 Task: Find connections with filter location Lintong with filter topic #Economywith filter profile language German with filter current company Taxmann with filter school Guru Jambheshwar University with filter industry Technology, Information and Media with filter service category Computer Networking with filter keywords title Financial Planner
Action: Mouse moved to (282, 203)
Screenshot: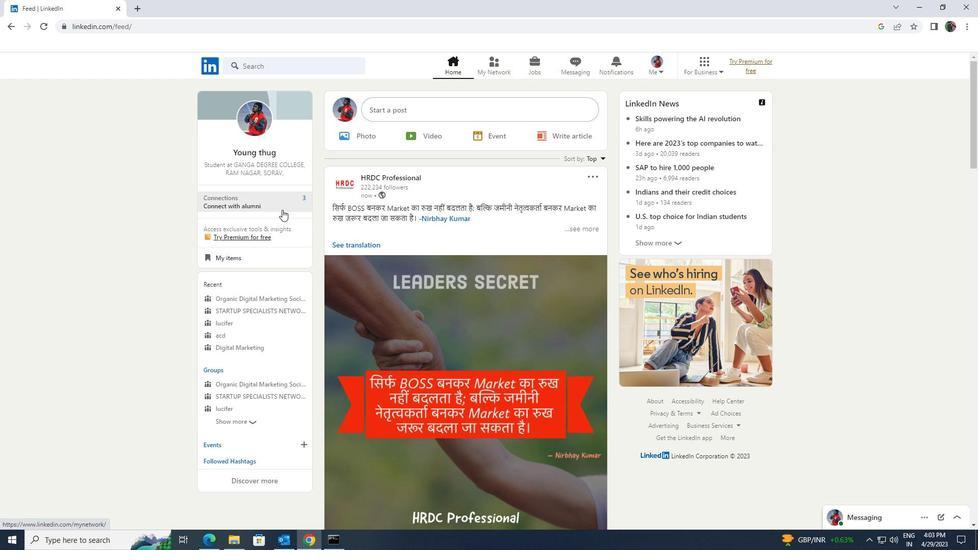 
Action: Mouse pressed left at (282, 203)
Screenshot: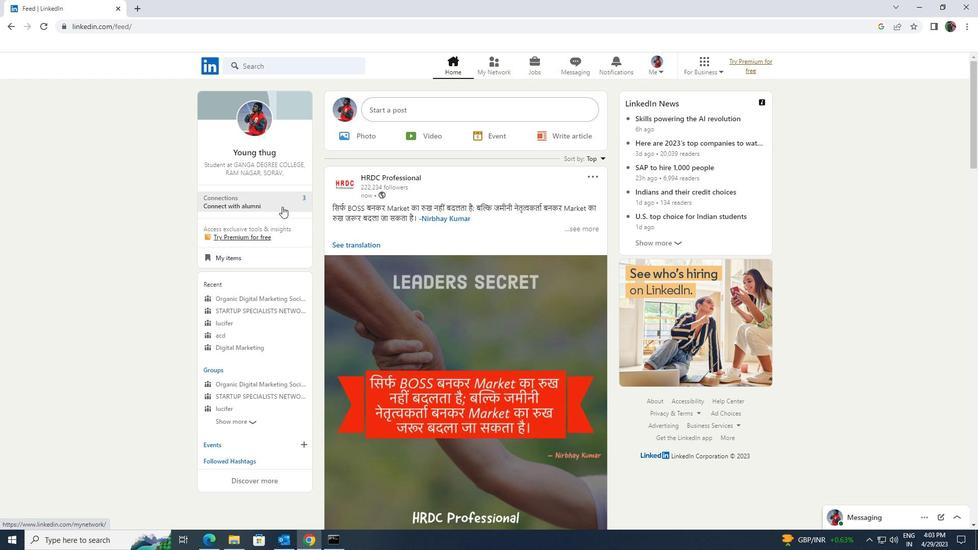 
Action: Mouse moved to (277, 125)
Screenshot: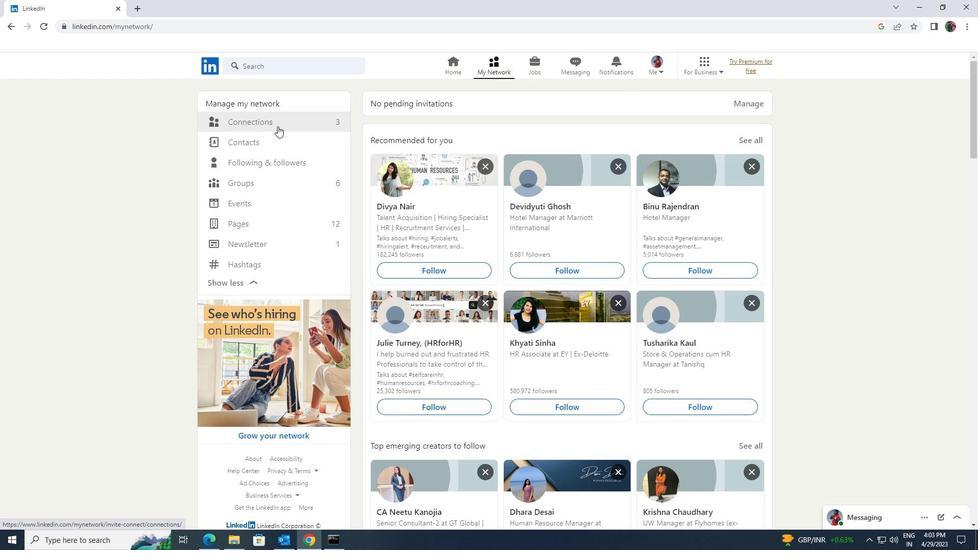 
Action: Mouse pressed left at (277, 125)
Screenshot: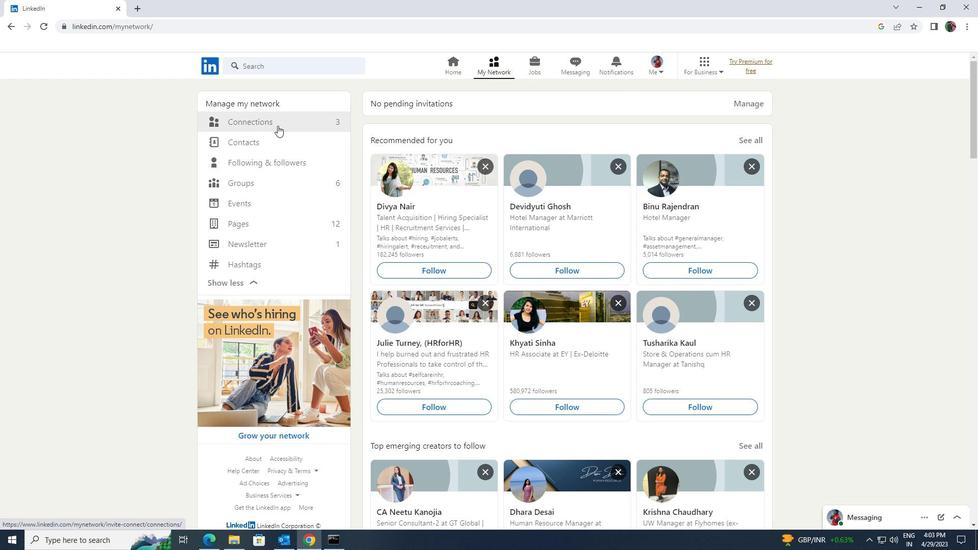 
Action: Mouse moved to (543, 123)
Screenshot: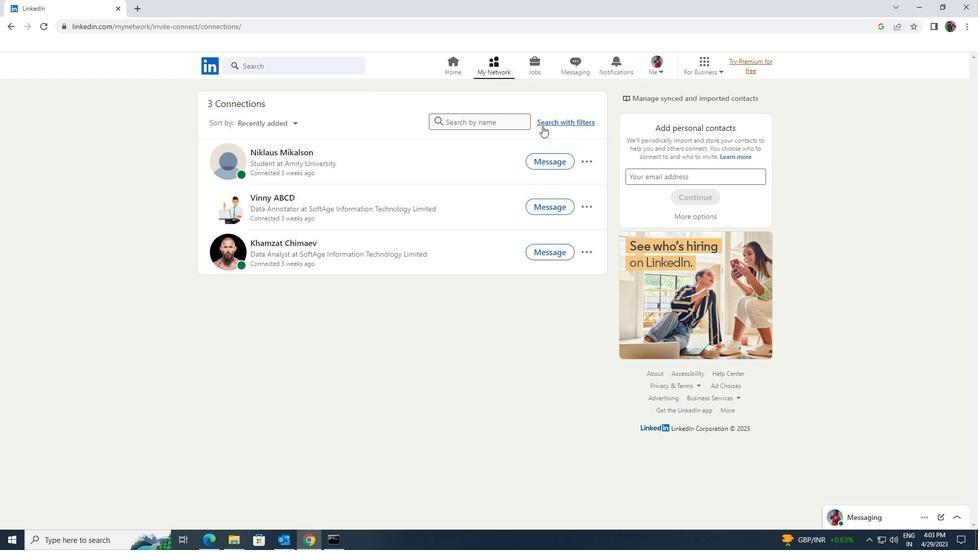 
Action: Mouse pressed left at (543, 123)
Screenshot: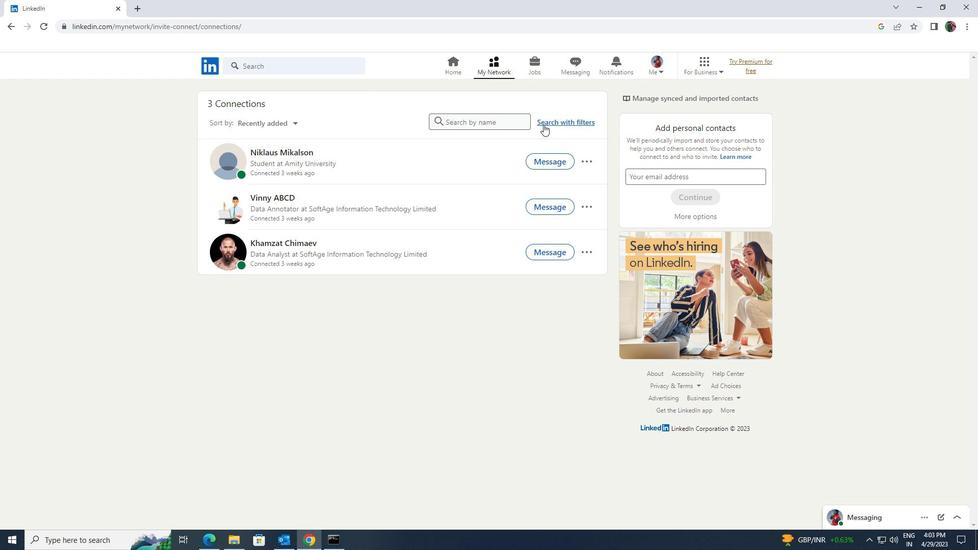 
Action: Mouse moved to (521, 98)
Screenshot: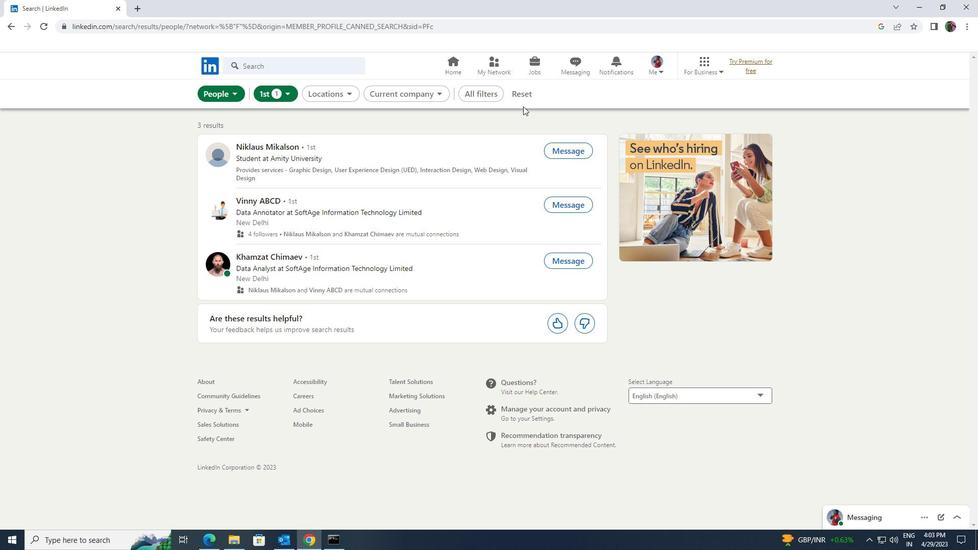 
Action: Mouse pressed left at (521, 98)
Screenshot: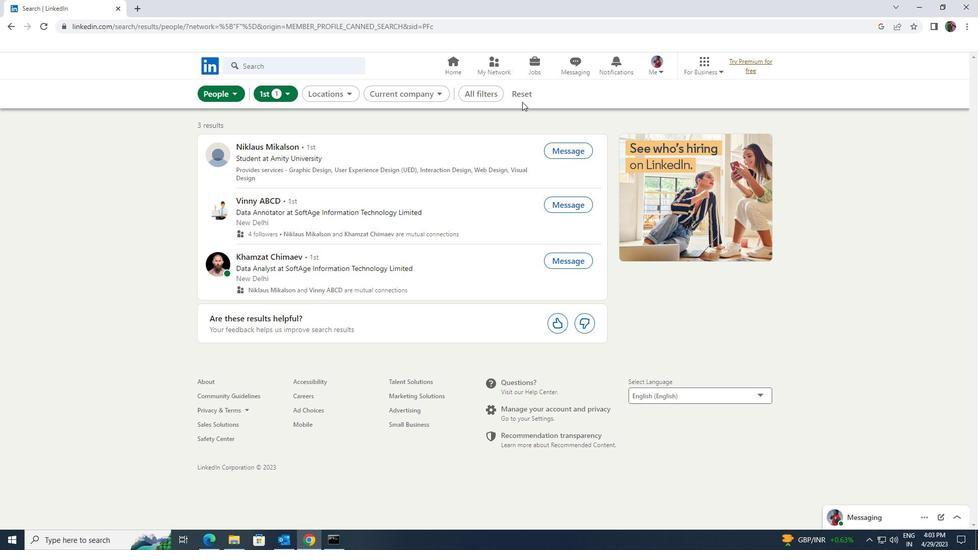 
Action: Mouse moved to (508, 96)
Screenshot: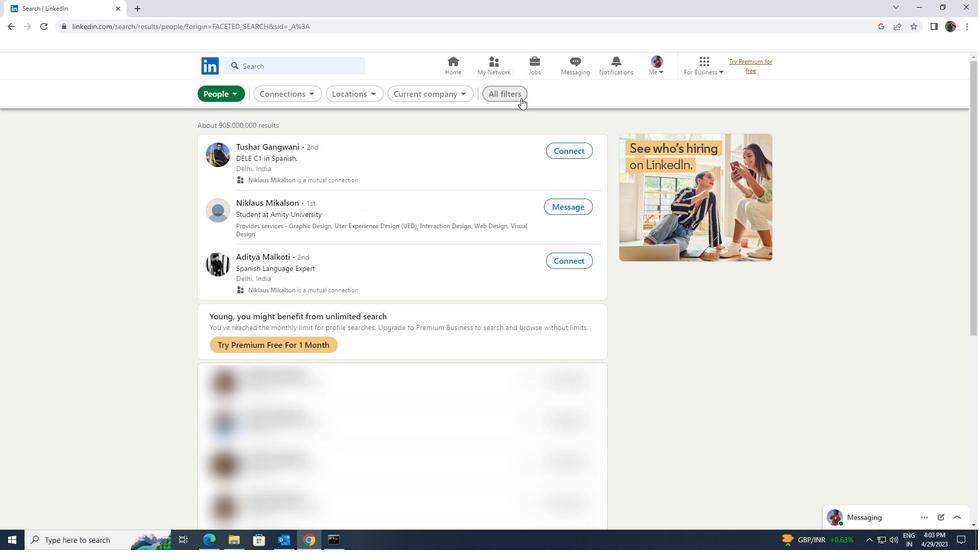
Action: Mouse pressed left at (508, 96)
Screenshot: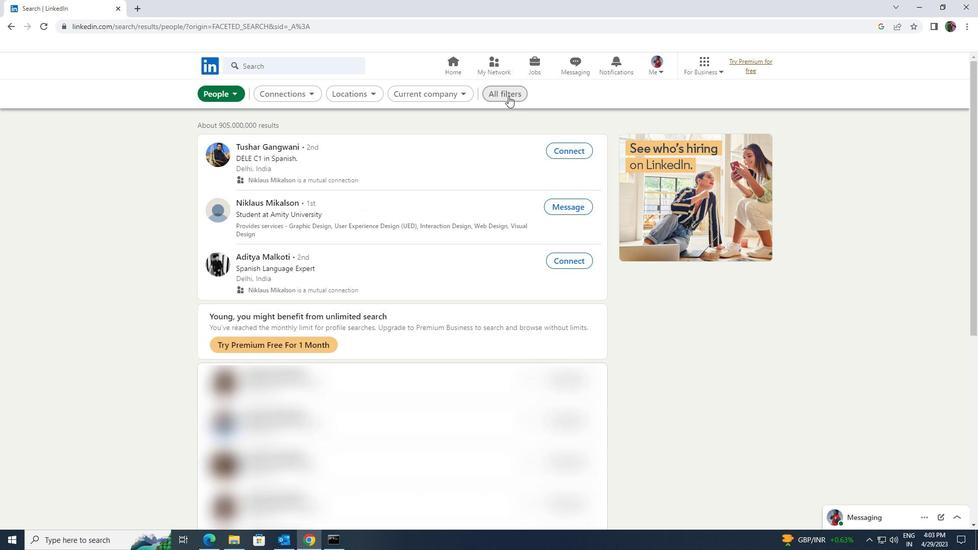 
Action: Mouse moved to (793, 358)
Screenshot: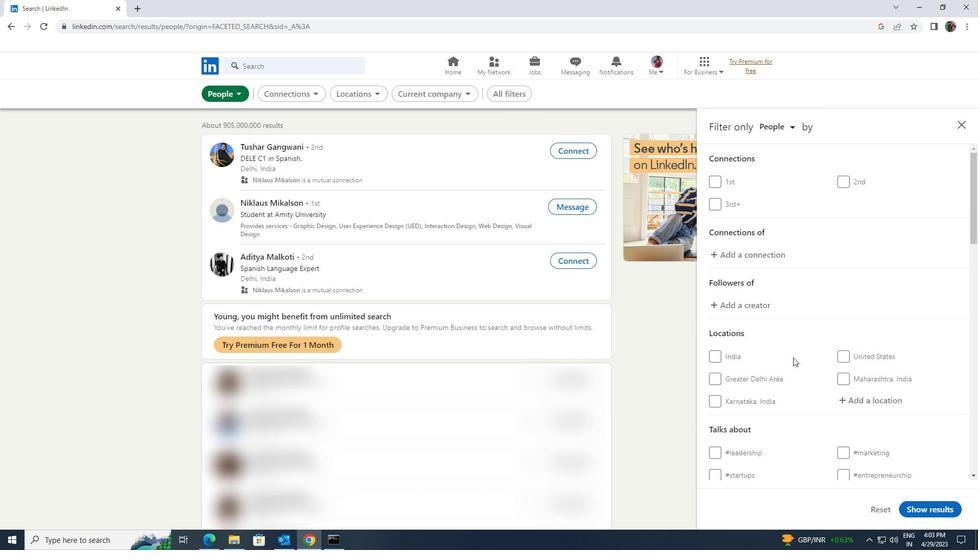 
Action: Mouse scrolled (793, 358) with delta (0, 0)
Screenshot: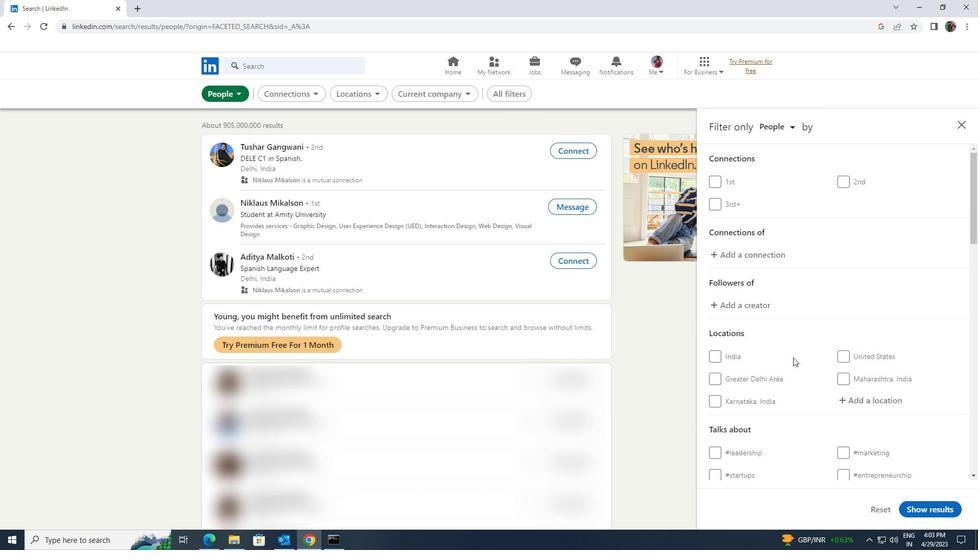 
Action: Mouse moved to (866, 350)
Screenshot: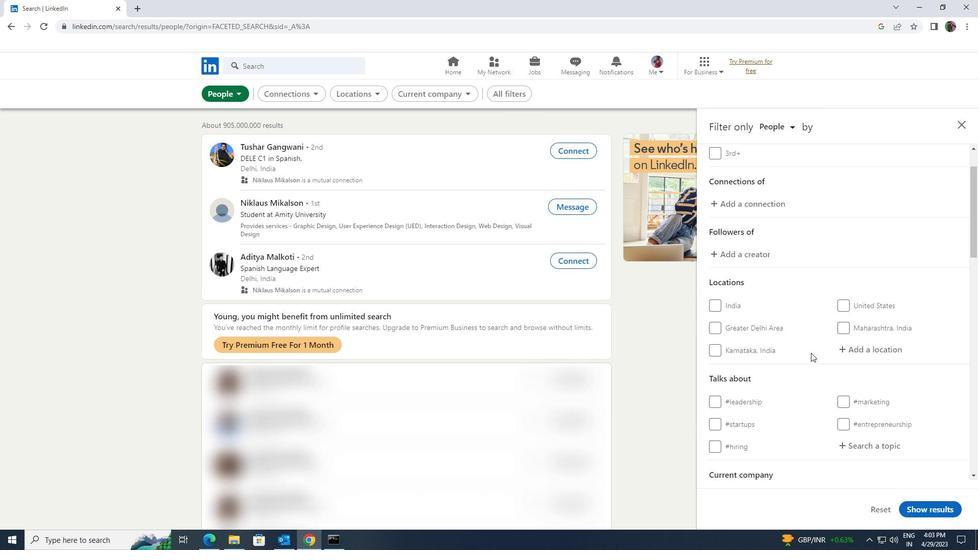 
Action: Mouse pressed left at (866, 350)
Screenshot: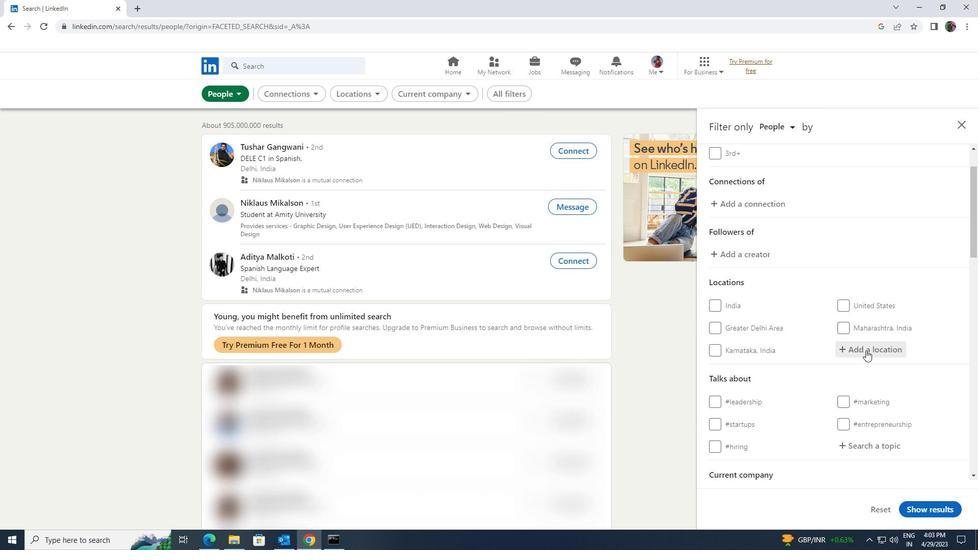 
Action: Mouse moved to (860, 354)
Screenshot: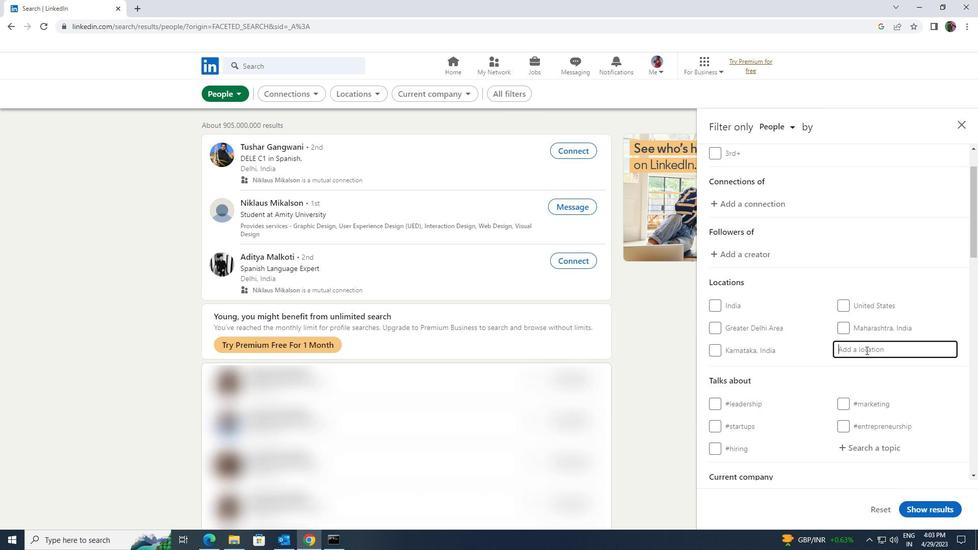 
Action: Key pressed <Key.shift>L
Screenshot: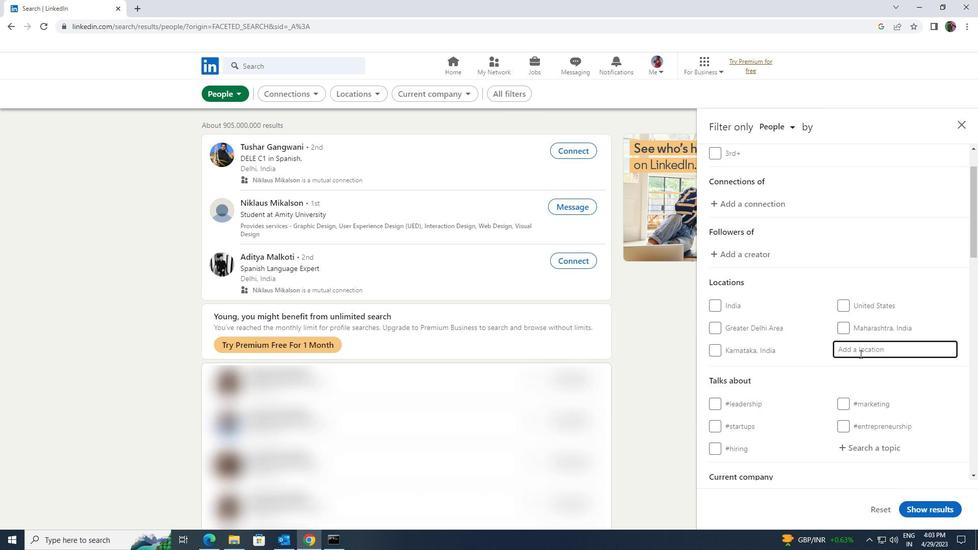 
Action: Mouse moved to (859, 354)
Screenshot: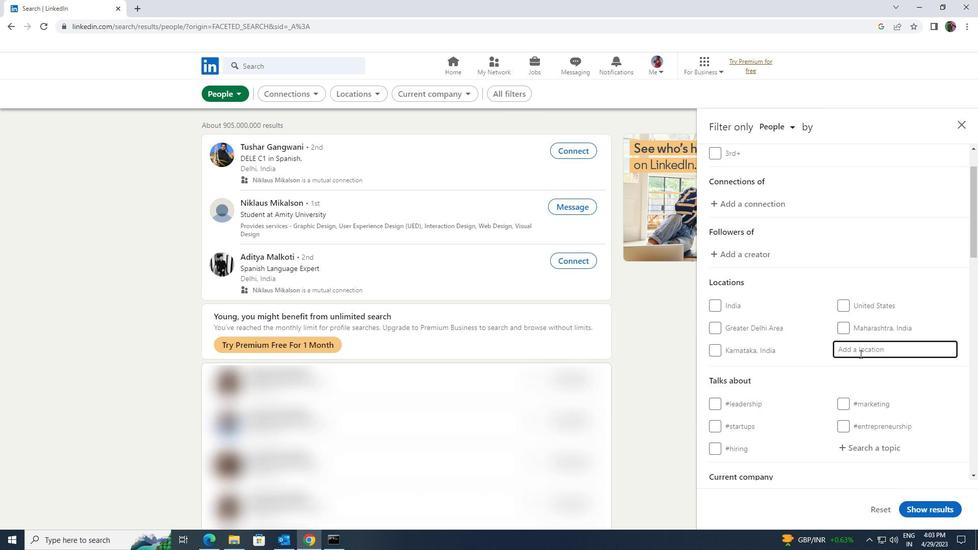 
Action: Key pressed IN
Screenshot: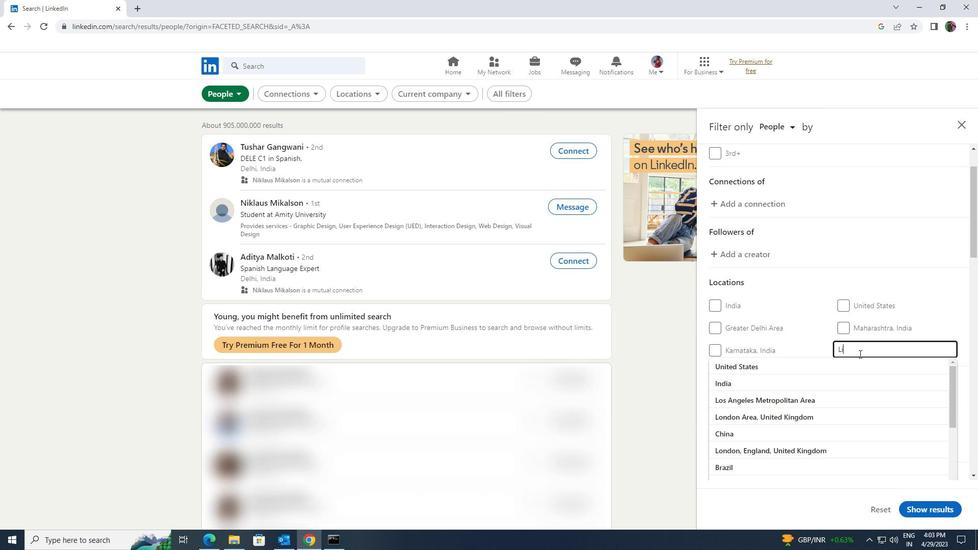 
Action: Mouse moved to (859, 354)
Screenshot: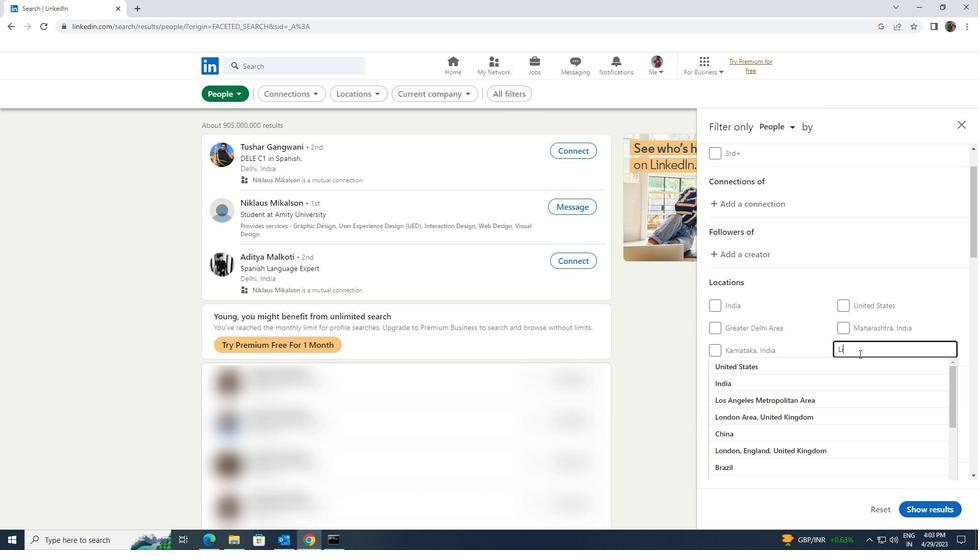 
Action: Key pressed R<Key.backspace>TON
Screenshot: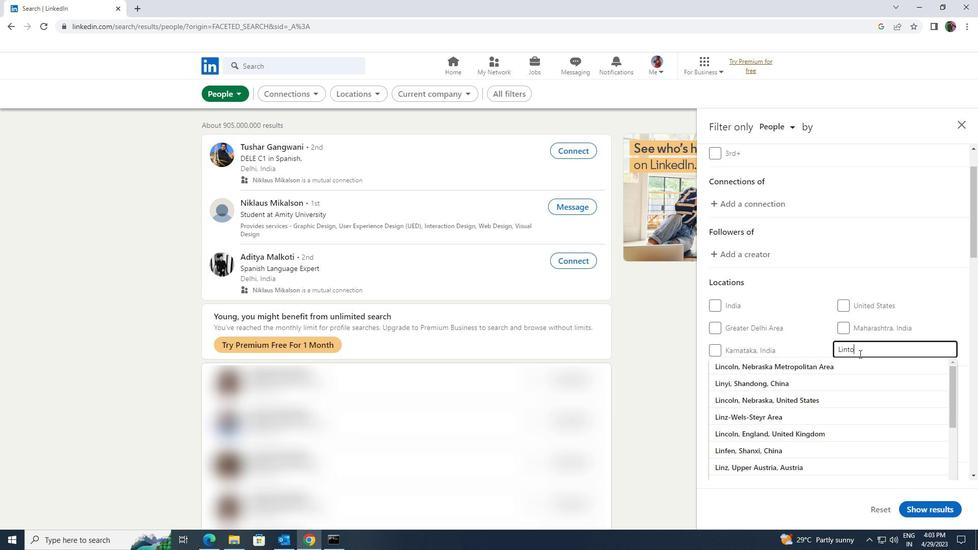 
Action: Mouse moved to (857, 354)
Screenshot: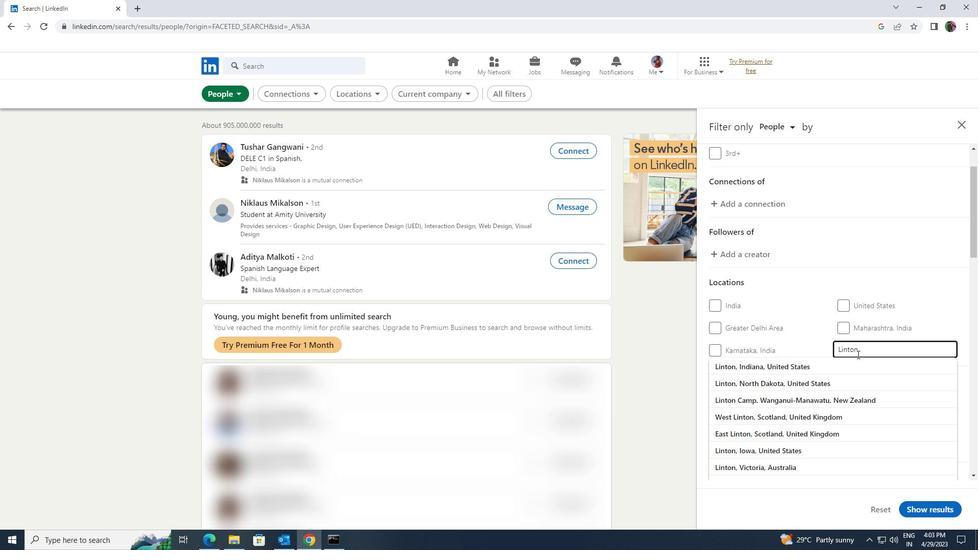 
Action: Key pressed G
Screenshot: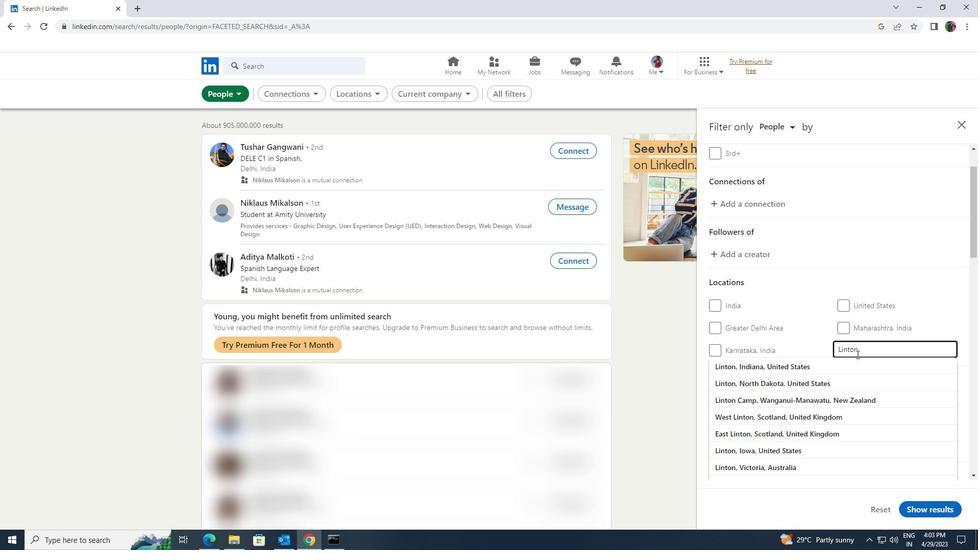 
Action: Mouse moved to (842, 374)
Screenshot: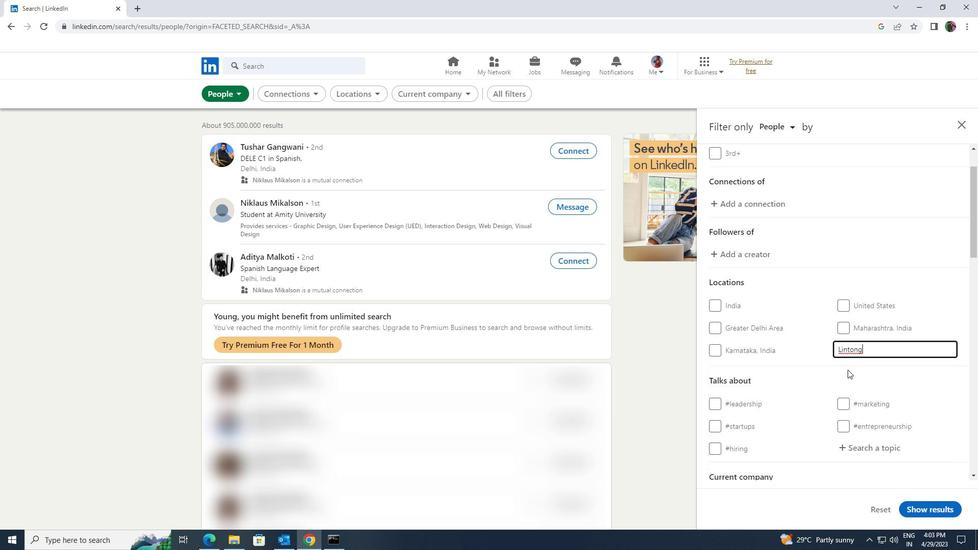 
Action: Mouse scrolled (842, 374) with delta (0, 0)
Screenshot: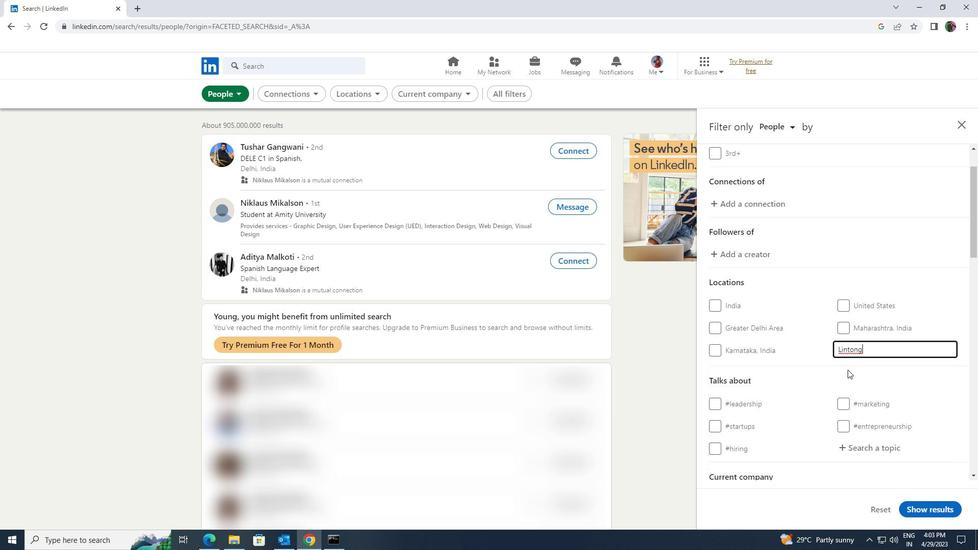 
Action: Mouse moved to (849, 403)
Screenshot: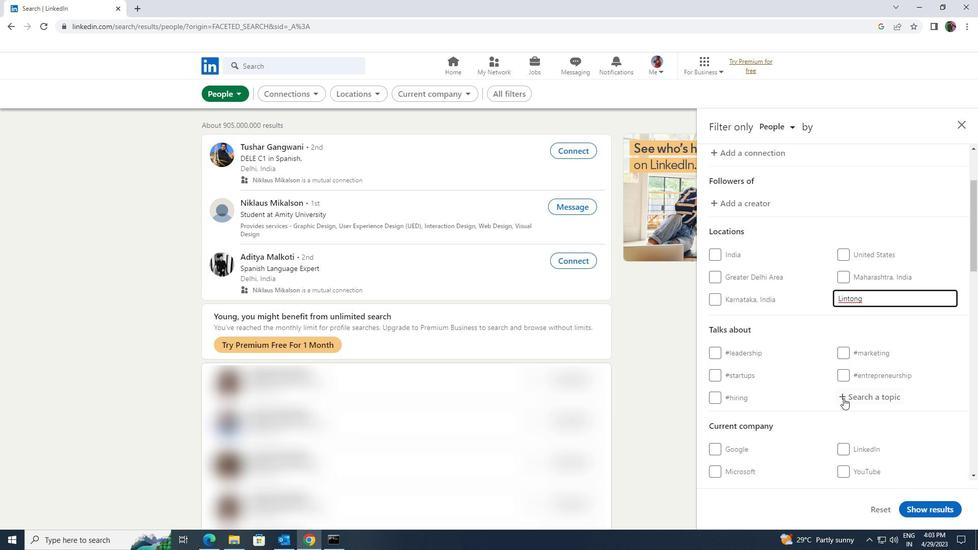 
Action: Mouse pressed left at (849, 403)
Screenshot: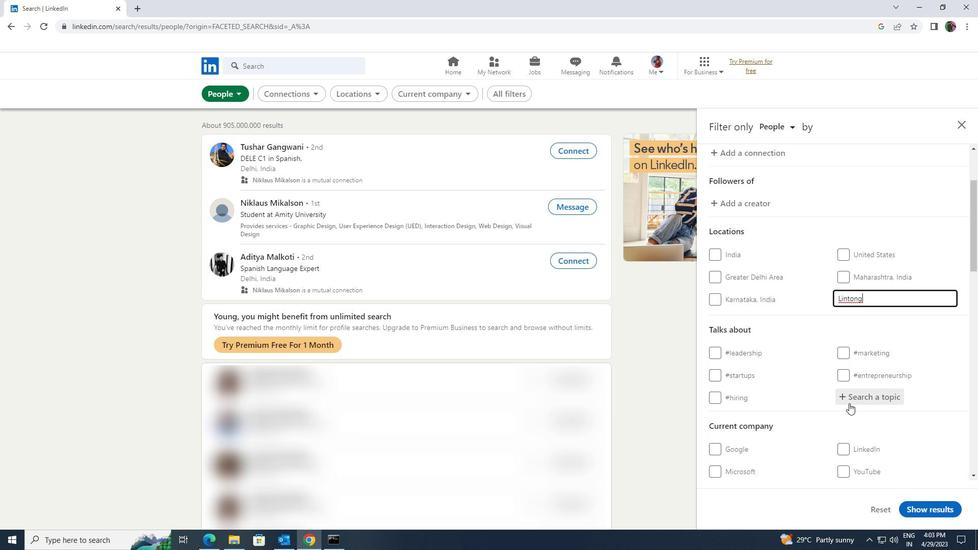 
Action: Key pressed <Key.shift>ECONO
Screenshot: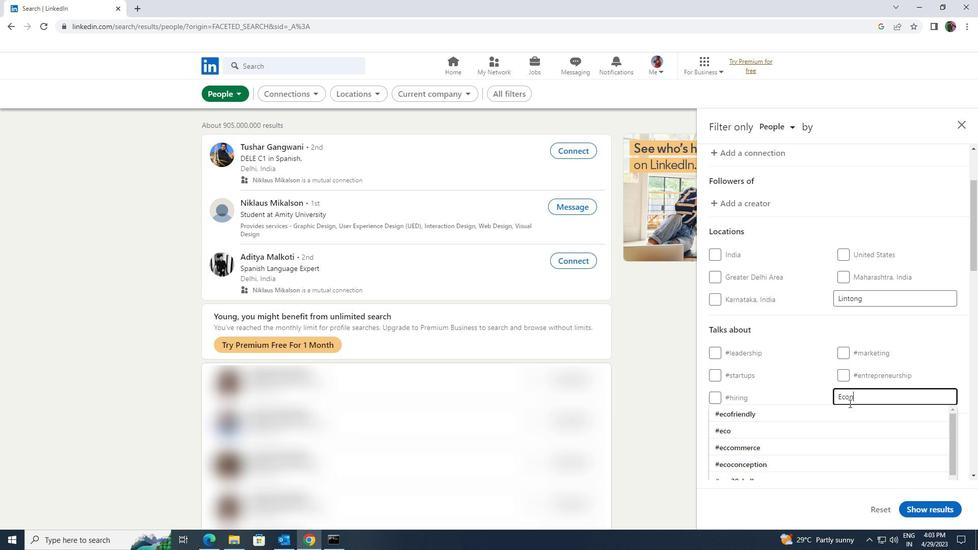 
Action: Mouse moved to (840, 428)
Screenshot: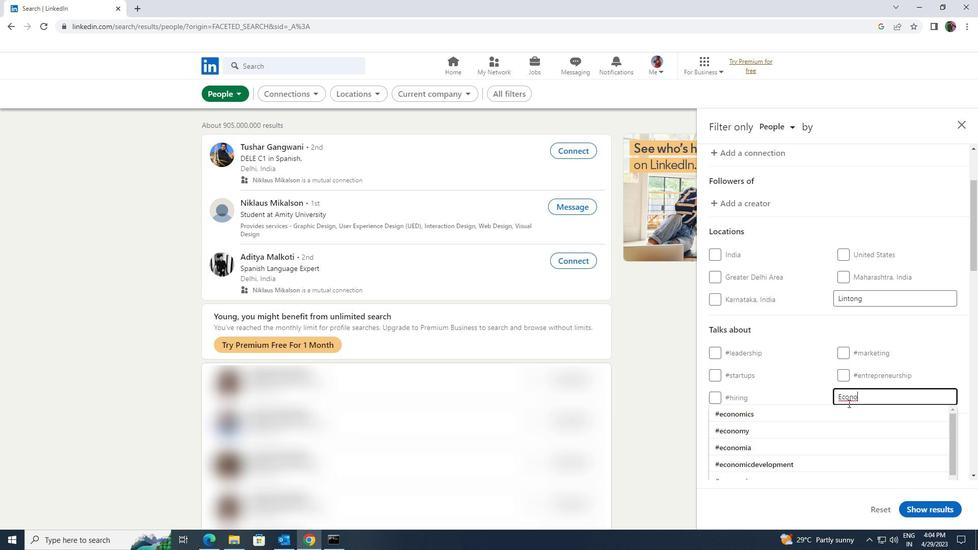 
Action: Mouse pressed left at (840, 428)
Screenshot: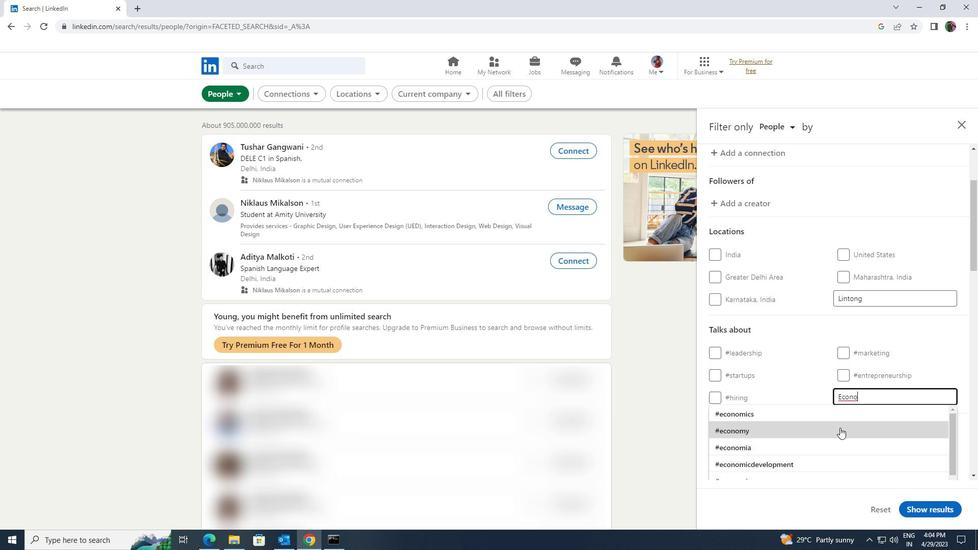 
Action: Mouse moved to (837, 428)
Screenshot: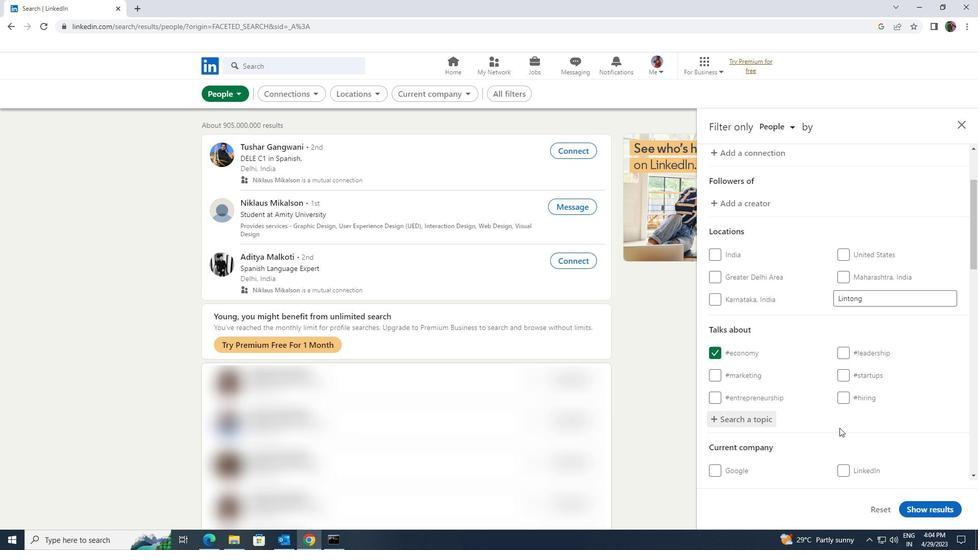 
Action: Mouse scrolled (837, 427) with delta (0, 0)
Screenshot: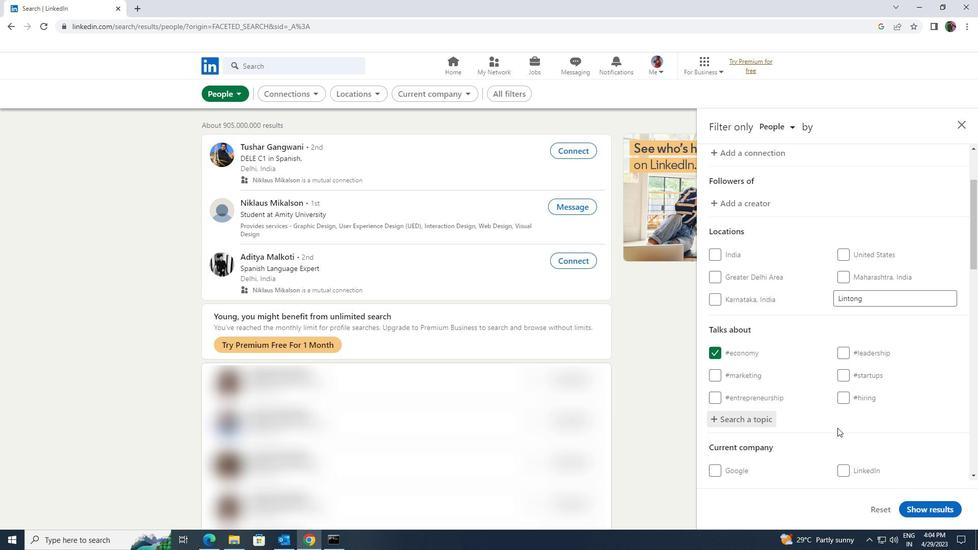
Action: Mouse scrolled (837, 427) with delta (0, 0)
Screenshot: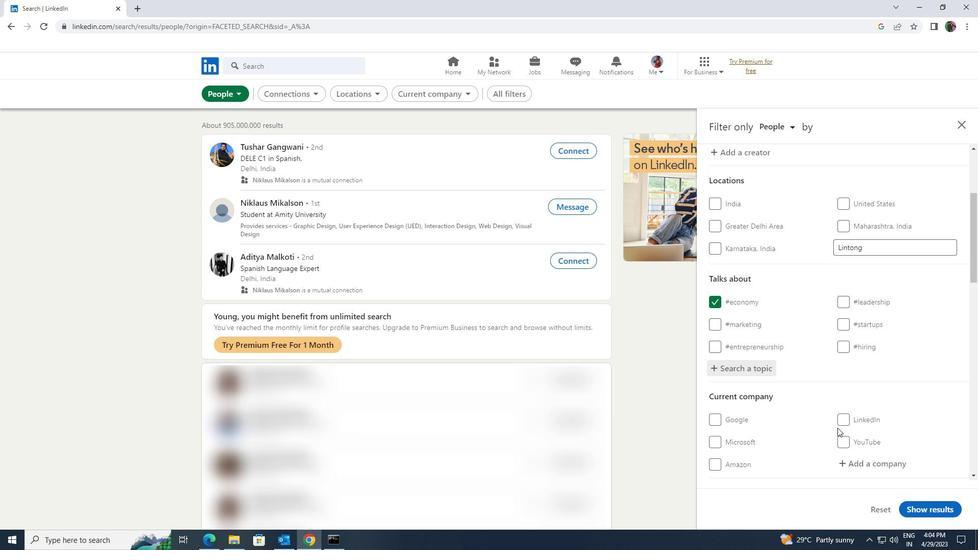 
Action: Mouse scrolled (837, 427) with delta (0, 0)
Screenshot: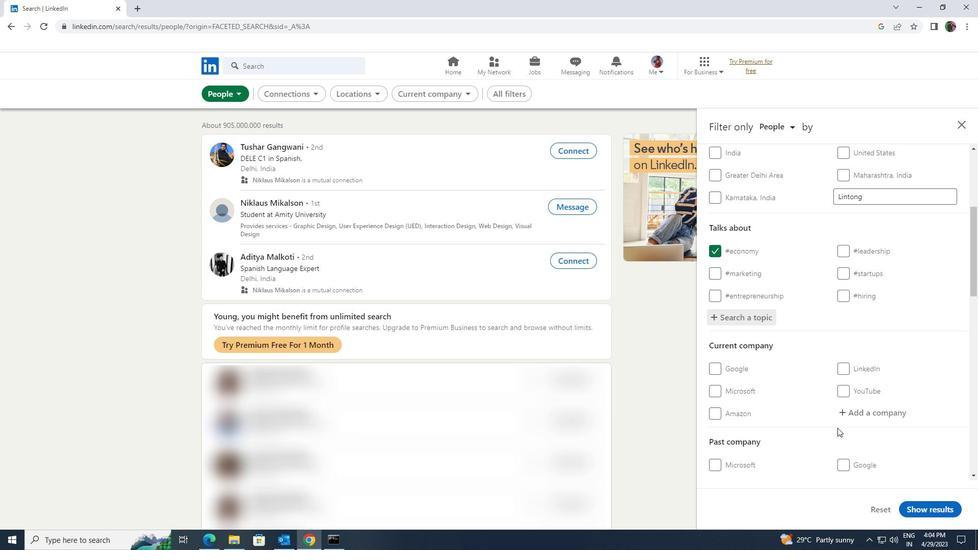 
Action: Mouse scrolled (837, 427) with delta (0, 0)
Screenshot: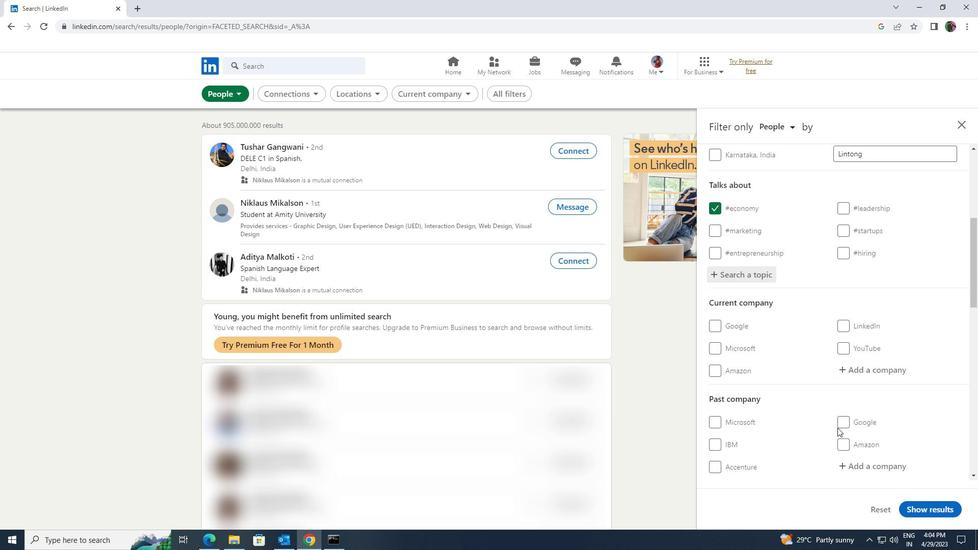 
Action: Mouse scrolled (837, 427) with delta (0, 0)
Screenshot: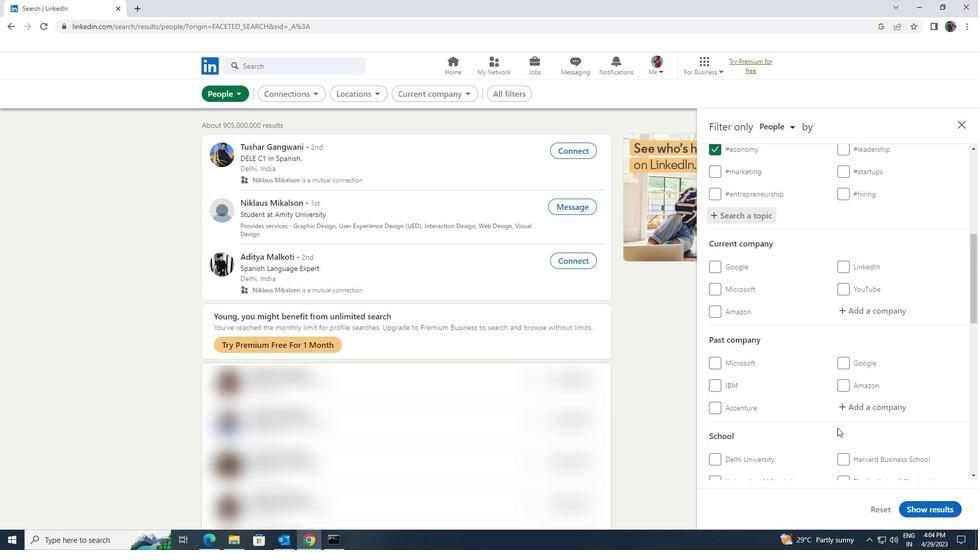 
Action: Mouse scrolled (837, 427) with delta (0, 0)
Screenshot: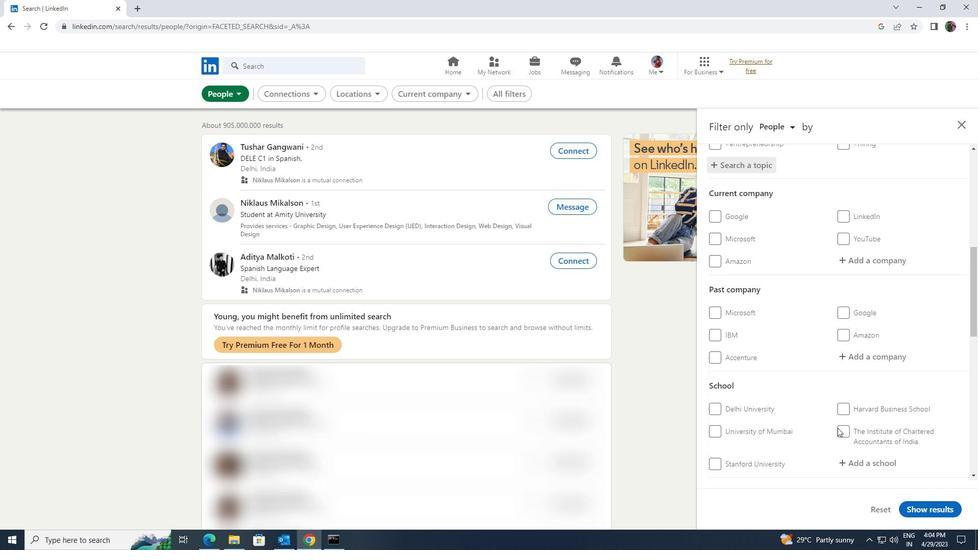 
Action: Mouse scrolled (837, 427) with delta (0, 0)
Screenshot: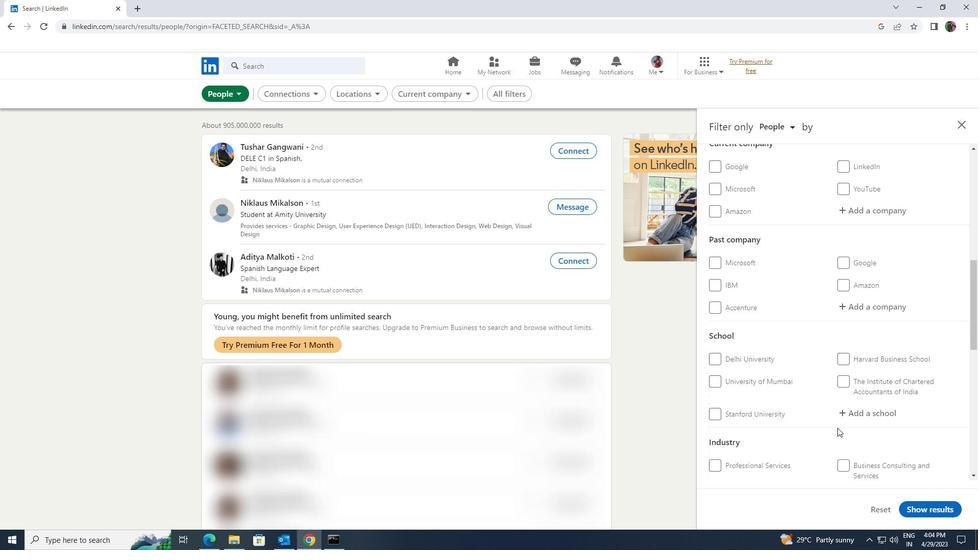 
Action: Mouse scrolled (837, 427) with delta (0, 0)
Screenshot: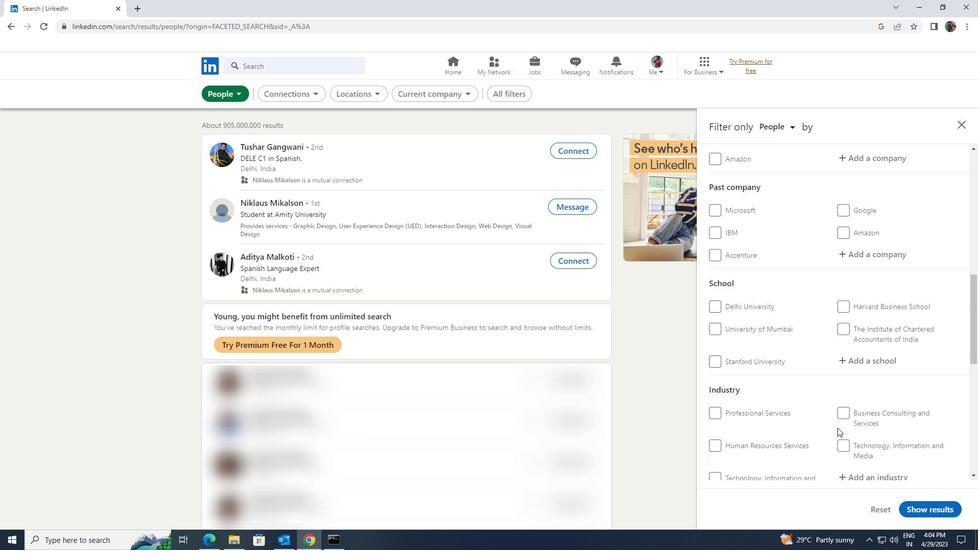 
Action: Mouse scrolled (837, 427) with delta (0, 0)
Screenshot: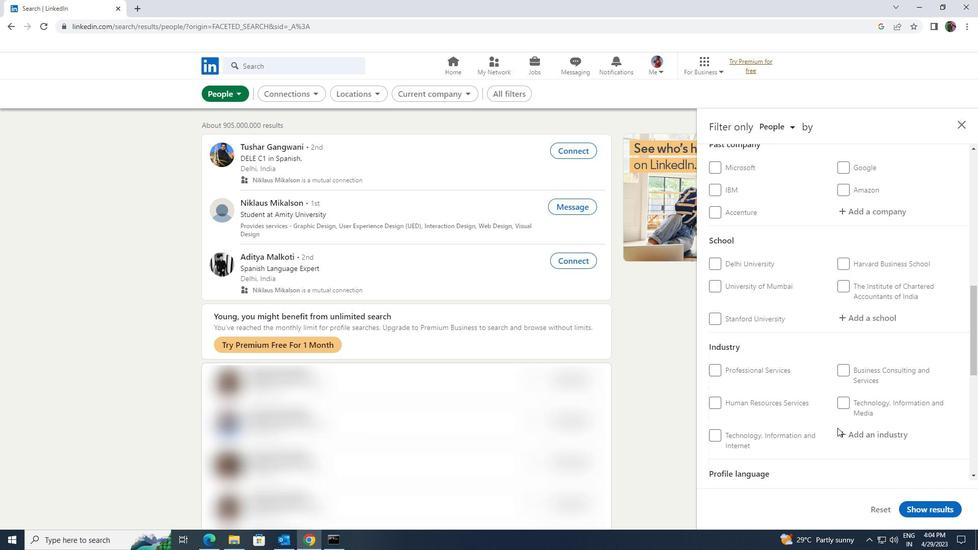 
Action: Mouse scrolled (837, 427) with delta (0, 0)
Screenshot: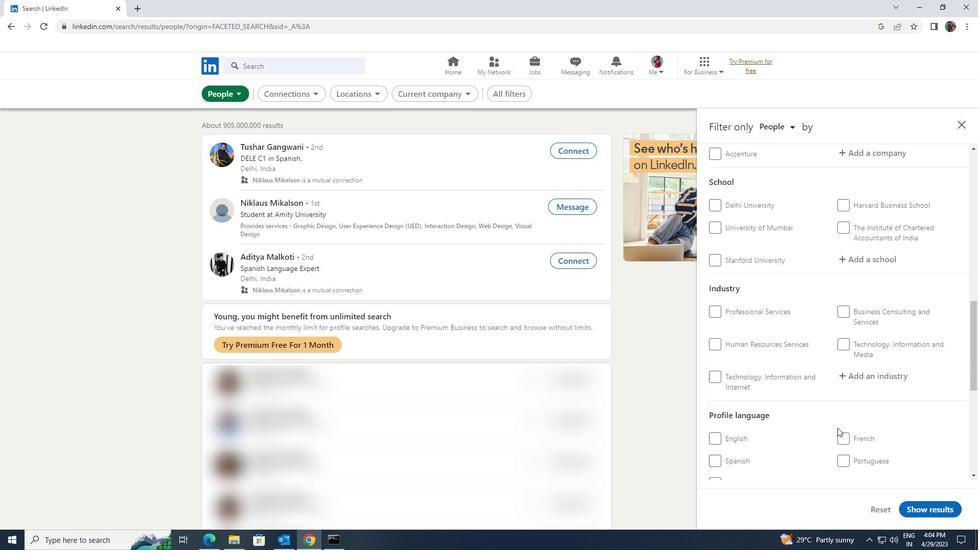 
Action: Mouse moved to (721, 428)
Screenshot: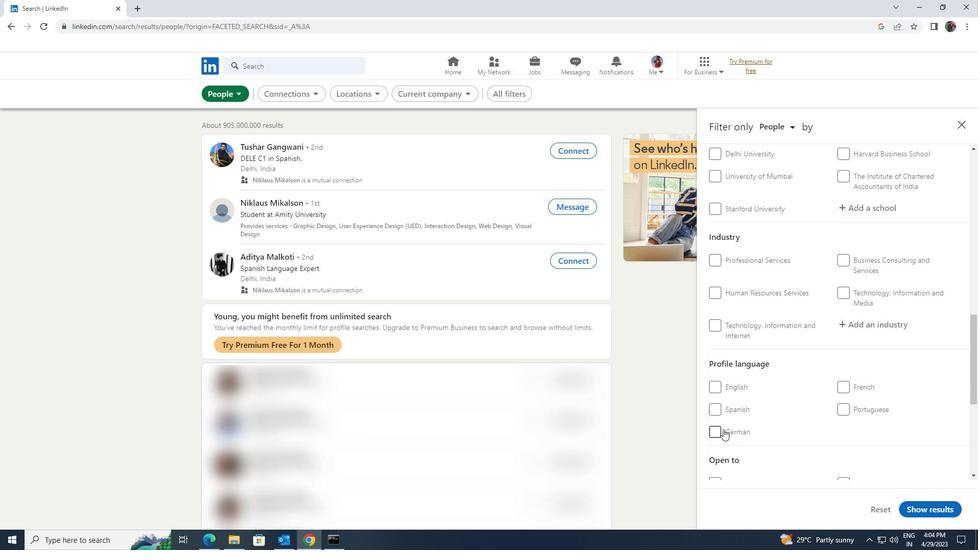 
Action: Mouse pressed left at (721, 428)
Screenshot: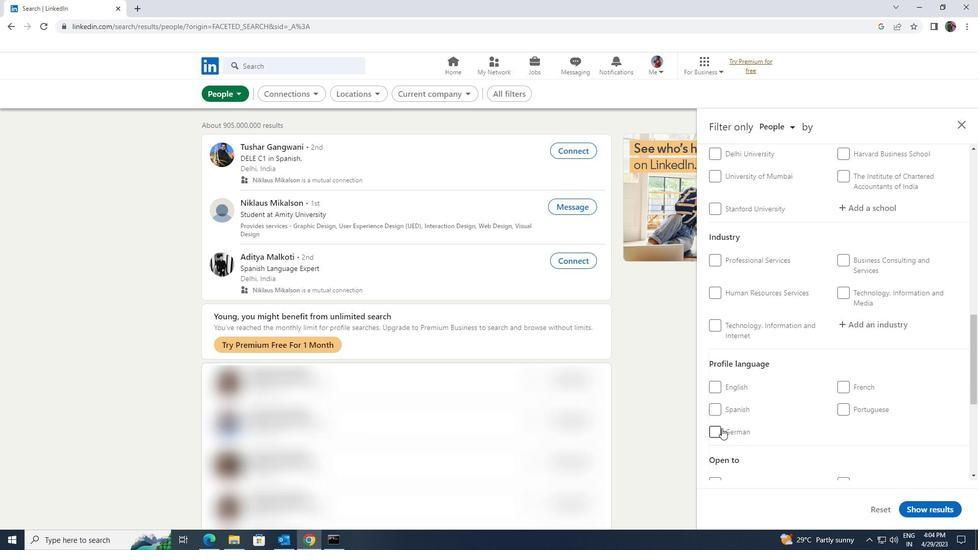 
Action: Mouse moved to (793, 423)
Screenshot: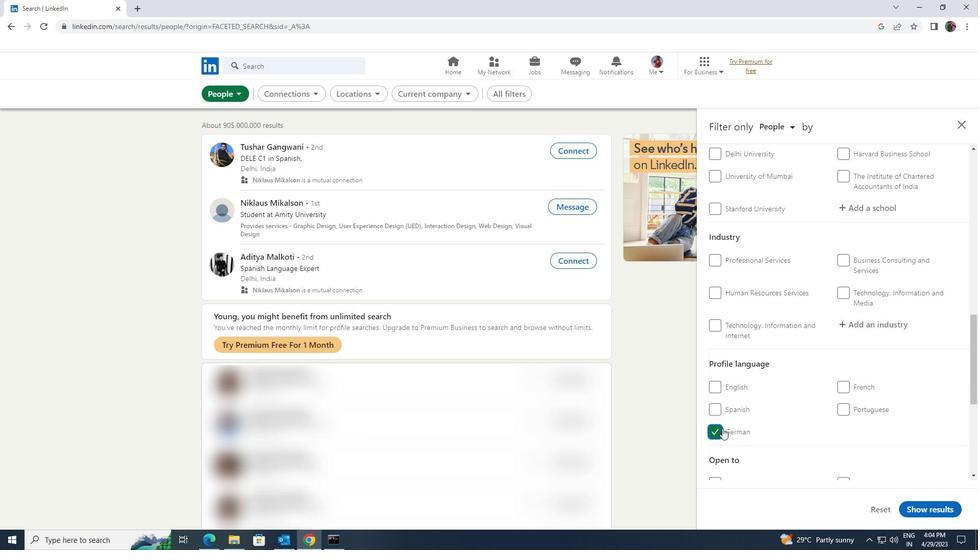 
Action: Mouse scrolled (793, 424) with delta (0, 0)
Screenshot: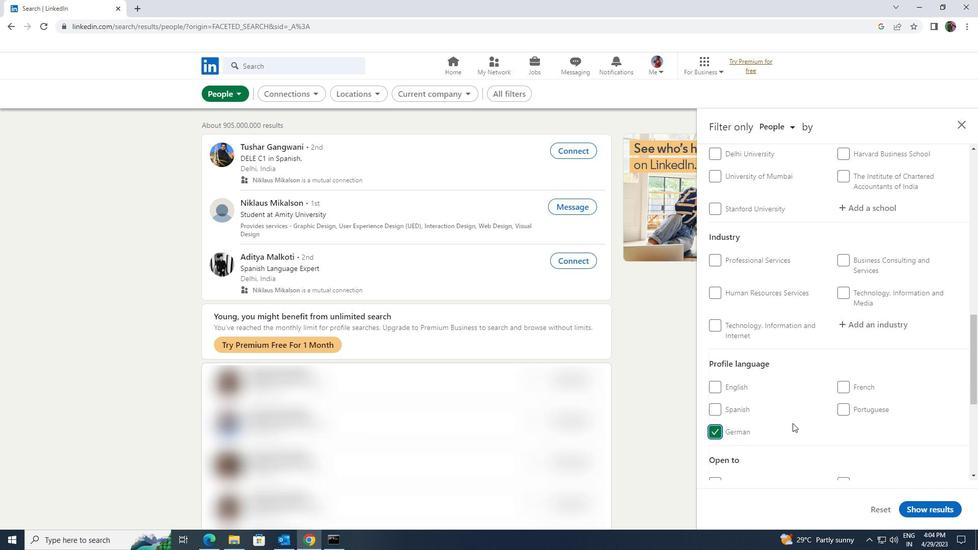 
Action: Mouse scrolled (793, 424) with delta (0, 0)
Screenshot: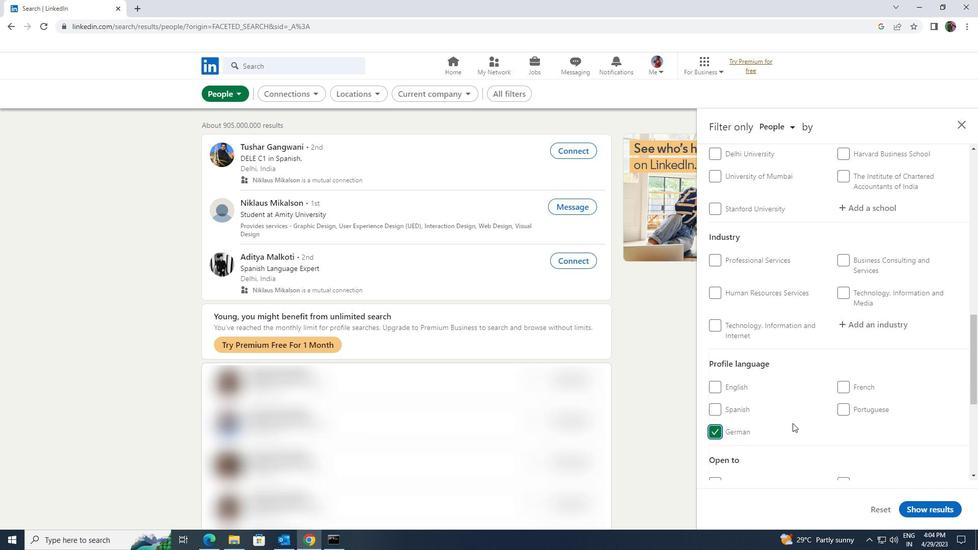 
Action: Mouse scrolled (793, 424) with delta (0, 0)
Screenshot: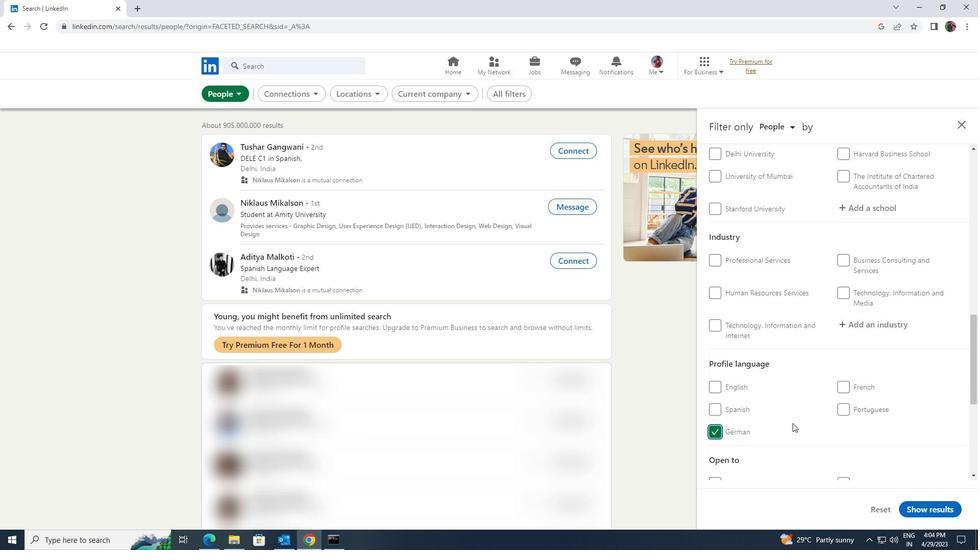 
Action: Mouse scrolled (793, 424) with delta (0, 0)
Screenshot: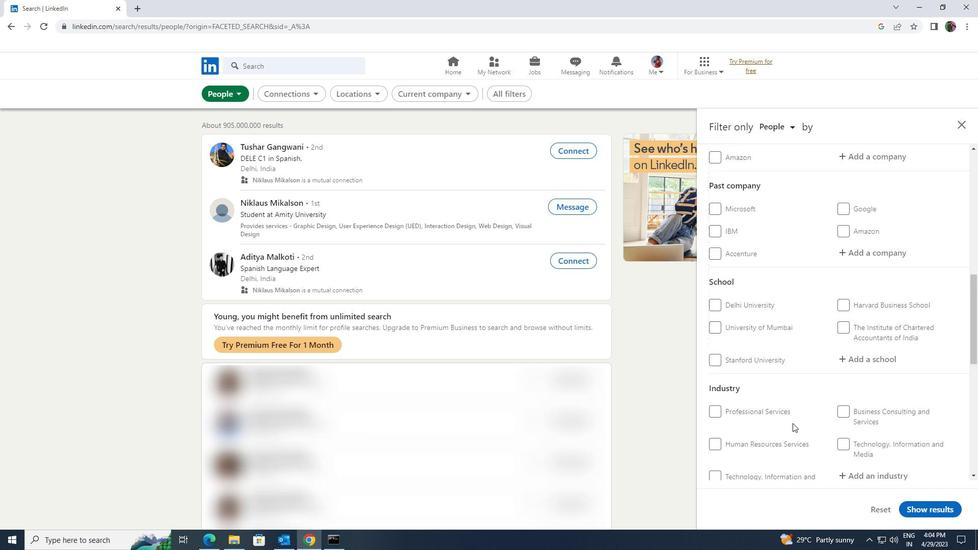 
Action: Mouse scrolled (793, 424) with delta (0, 0)
Screenshot: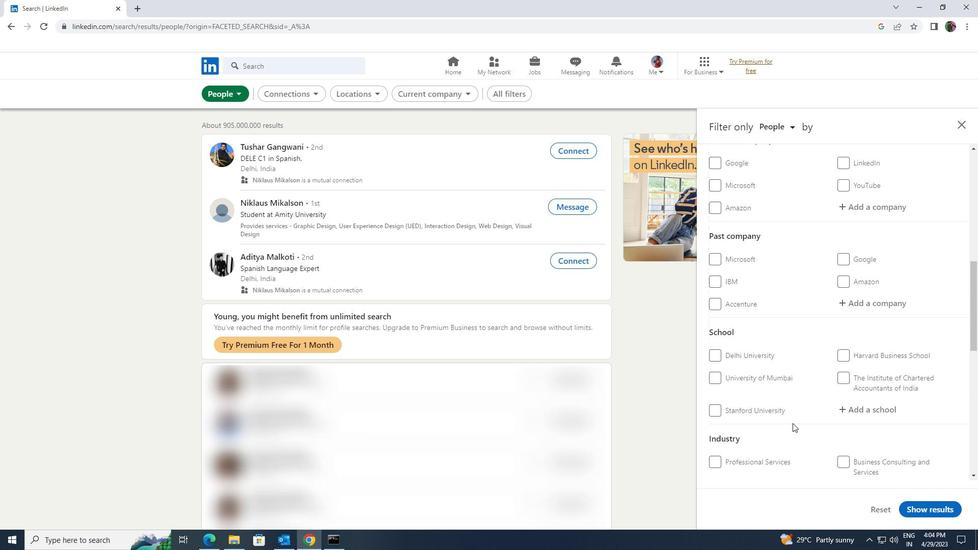 
Action: Mouse scrolled (793, 424) with delta (0, 0)
Screenshot: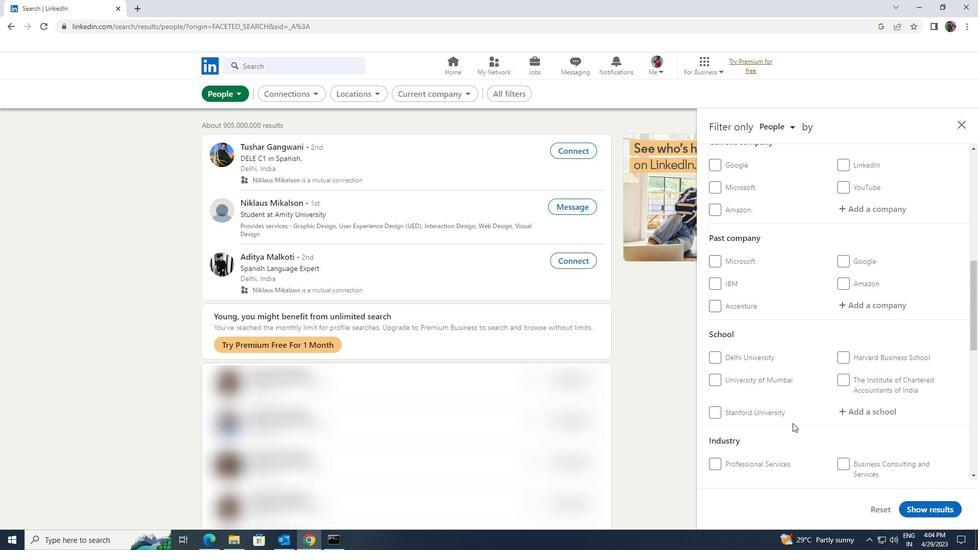 
Action: Mouse scrolled (793, 424) with delta (0, 0)
Screenshot: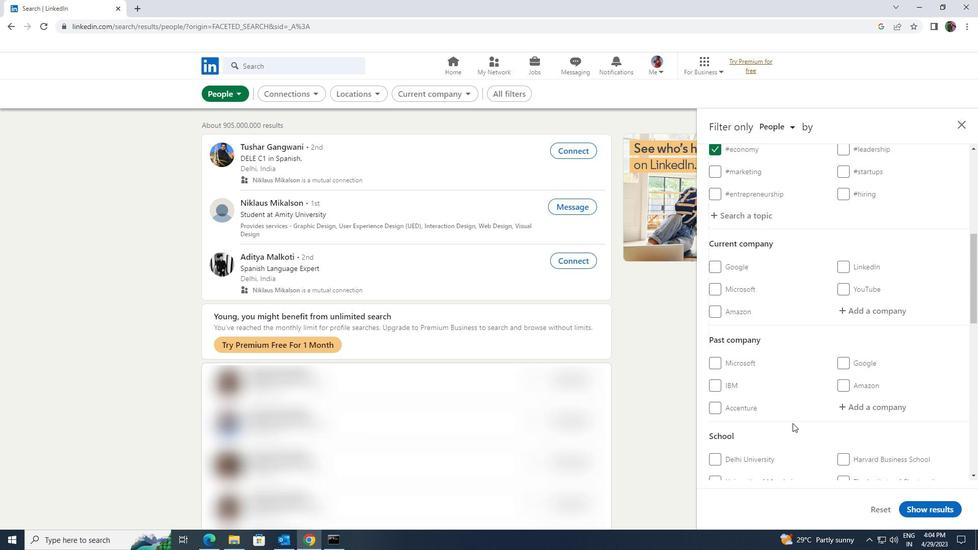 
Action: Mouse moved to (852, 364)
Screenshot: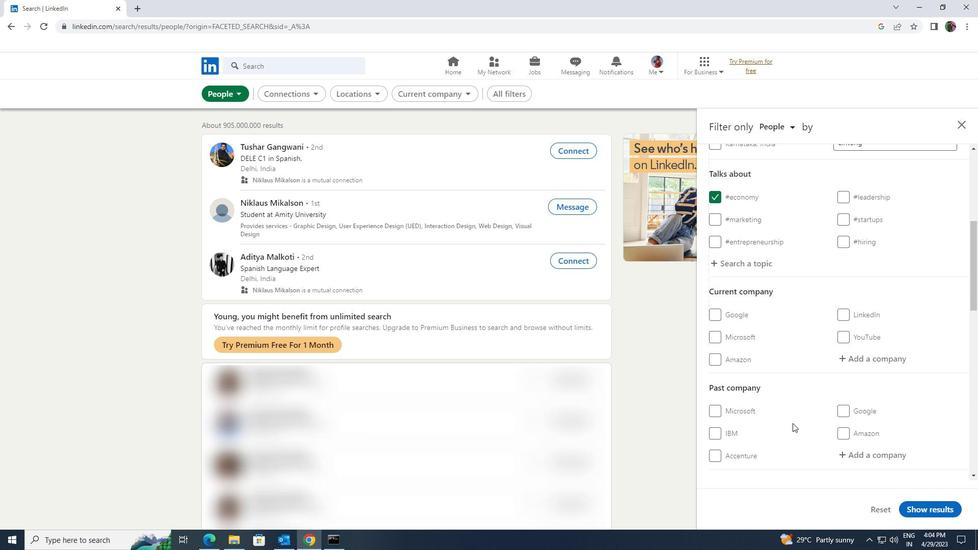 
Action: Mouse pressed left at (852, 364)
Screenshot: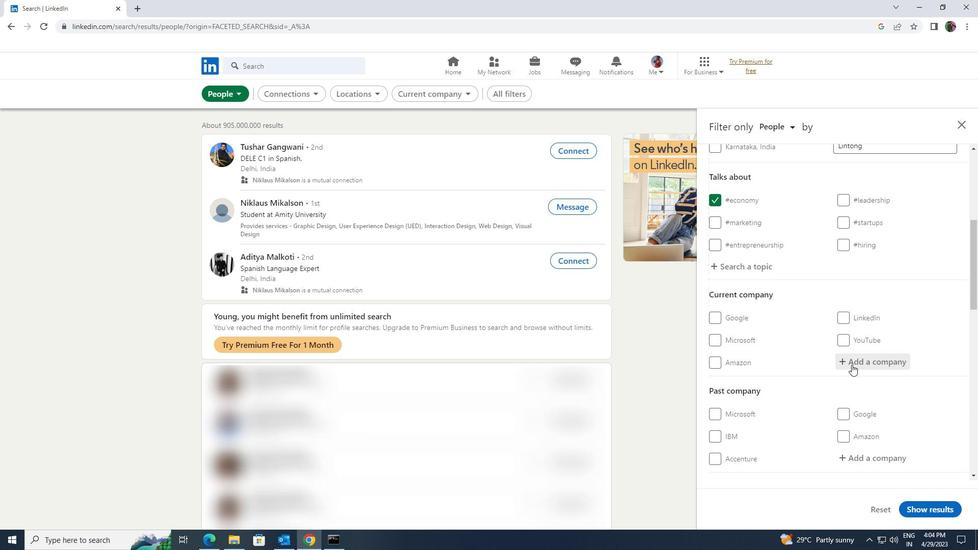 
Action: Key pressed <Key.shift>TAXMANN
Screenshot: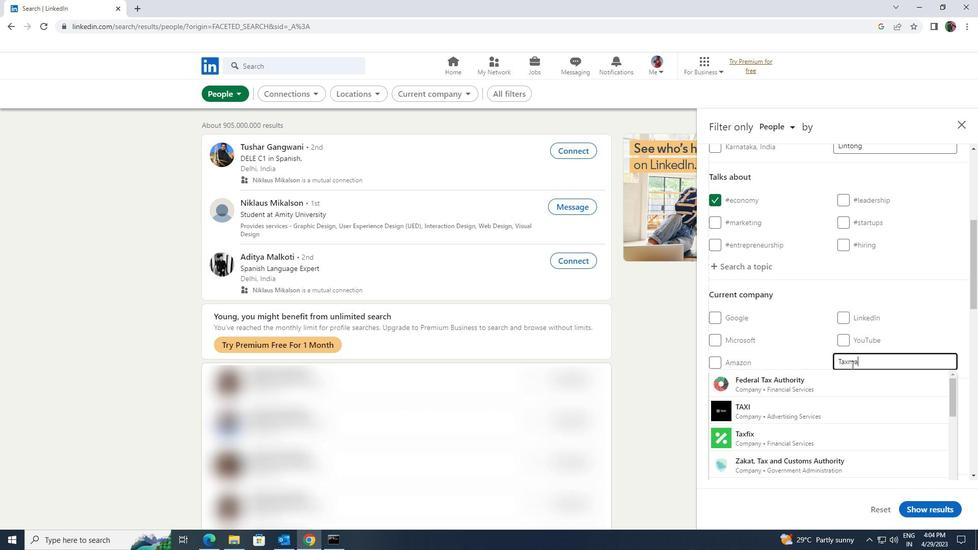 
Action: Mouse moved to (851, 375)
Screenshot: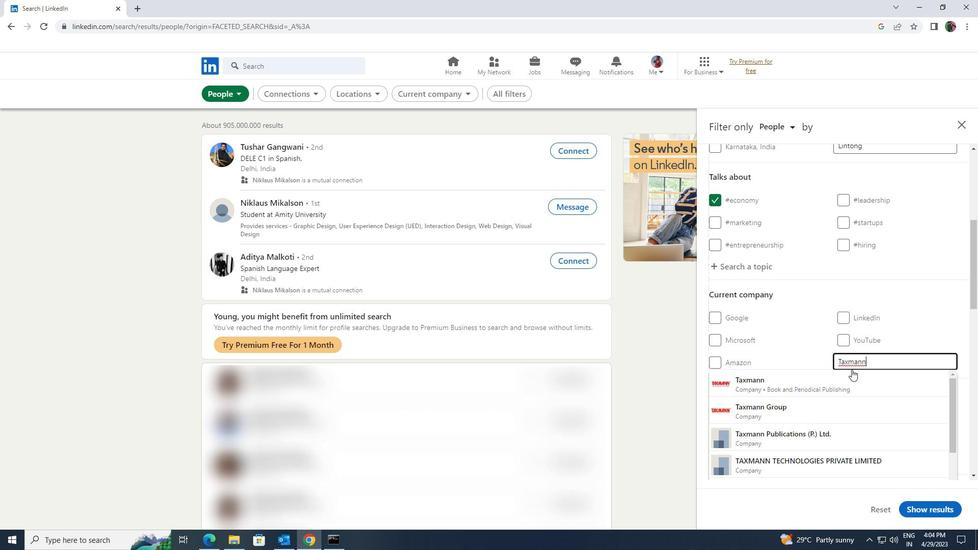 
Action: Mouse pressed left at (851, 375)
Screenshot: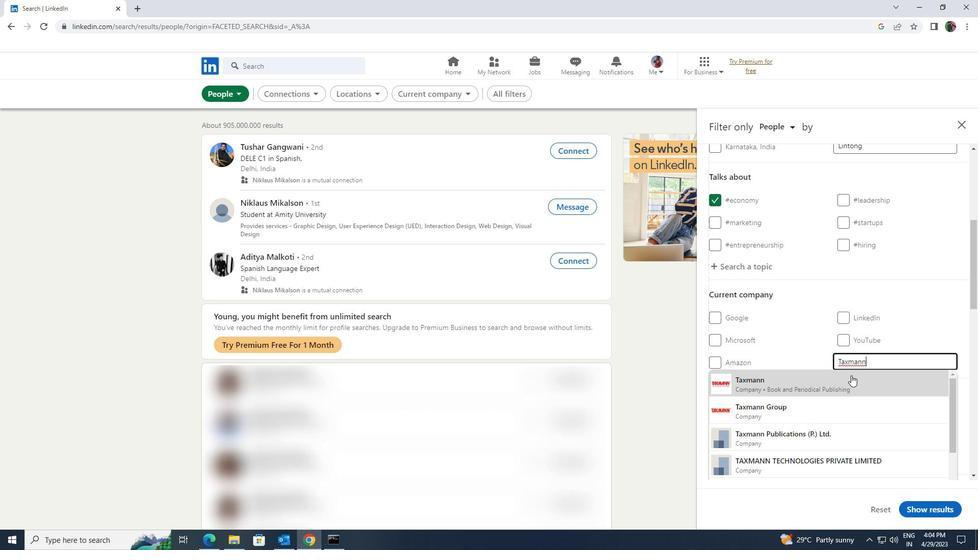 
Action: Mouse scrolled (851, 375) with delta (0, 0)
Screenshot: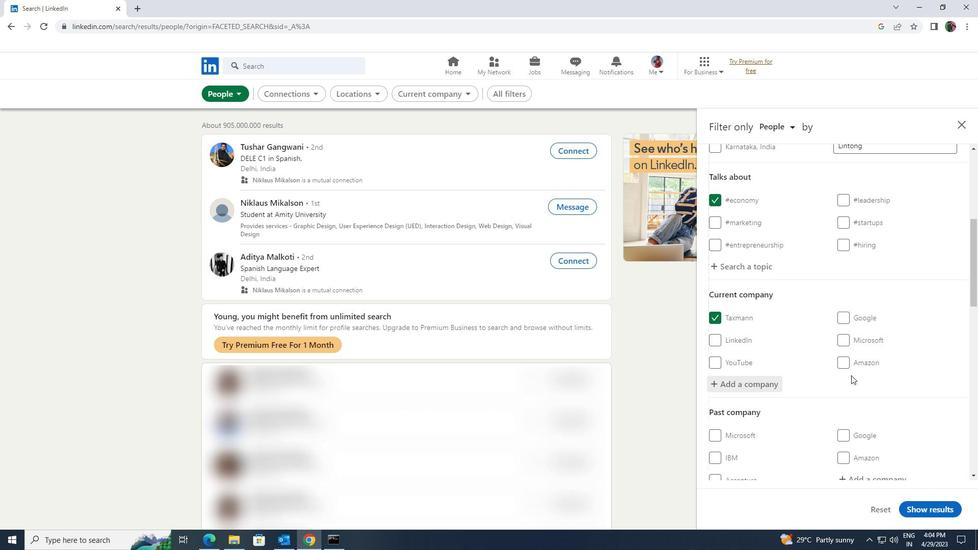 
Action: Mouse scrolled (851, 375) with delta (0, 0)
Screenshot: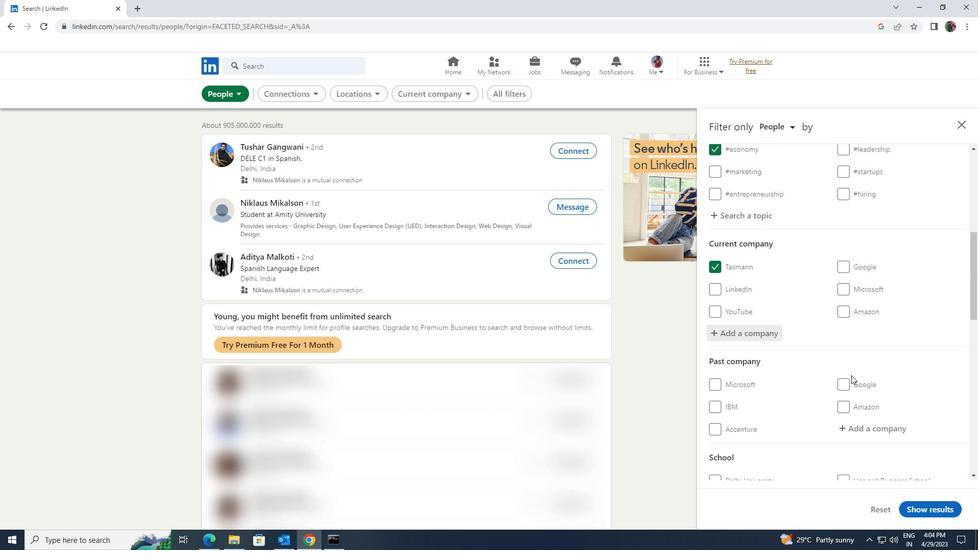 
Action: Mouse scrolled (851, 375) with delta (0, 0)
Screenshot: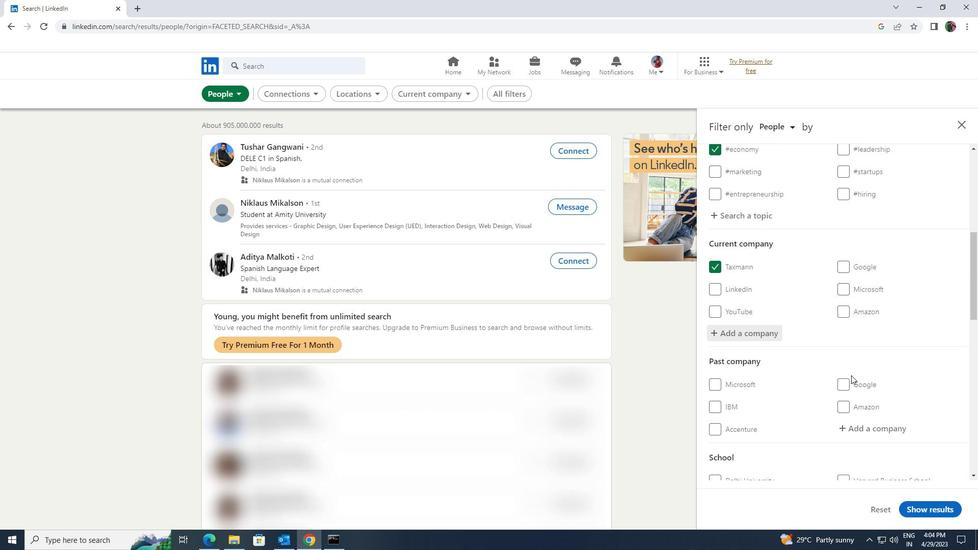 
Action: Mouse scrolled (851, 375) with delta (0, 0)
Screenshot: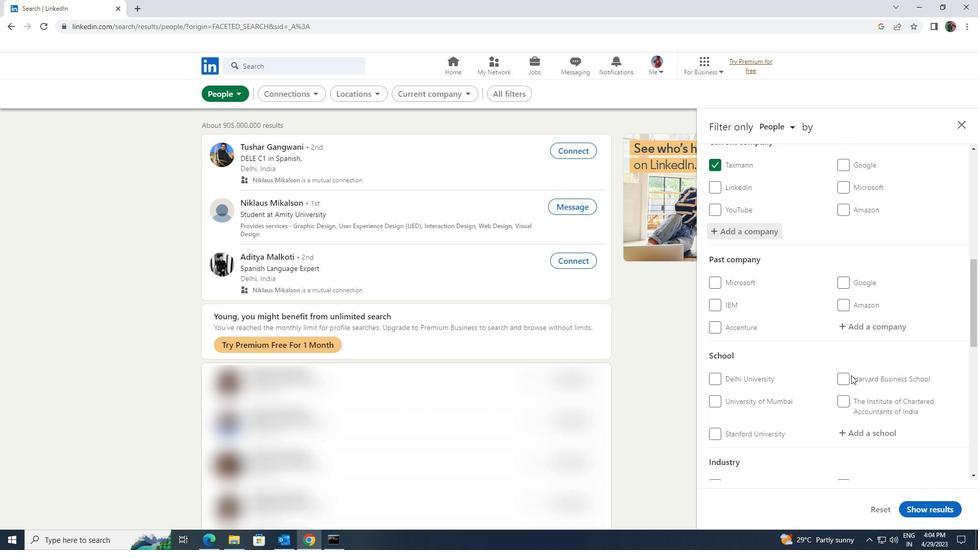 
Action: Mouse moved to (847, 381)
Screenshot: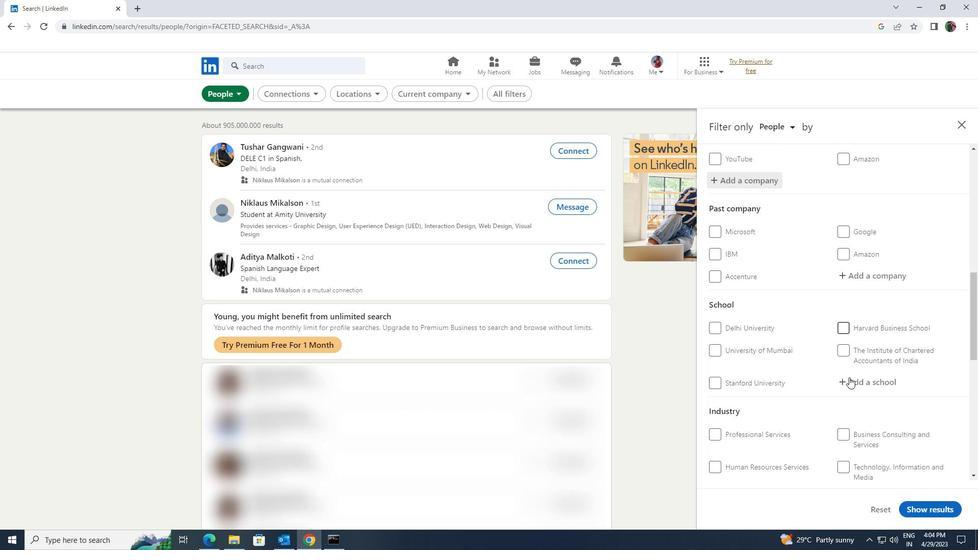 
Action: Mouse pressed left at (847, 381)
Screenshot: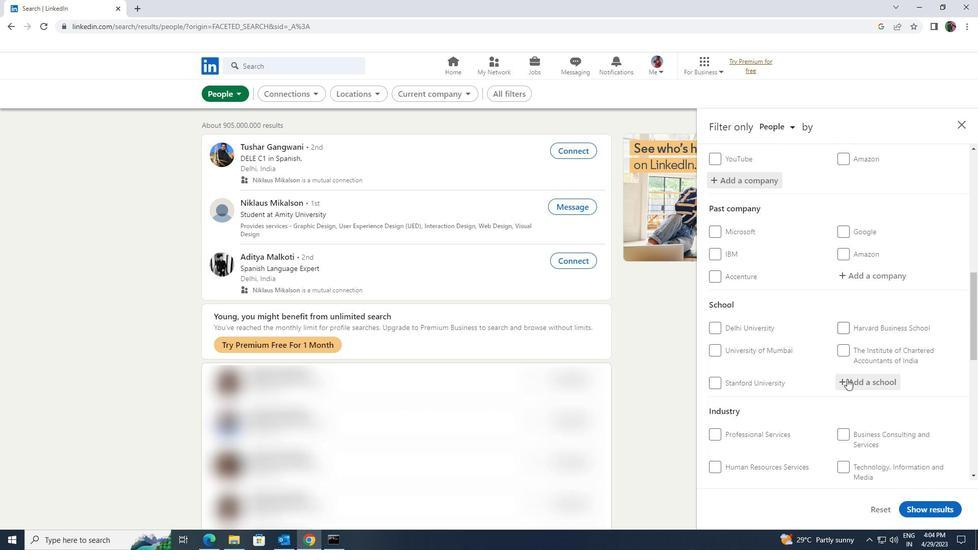 
Action: Key pressed <Key.shift><Key.shift><Key.shift>GURU<Key.space><Key.shift>JAM
Screenshot: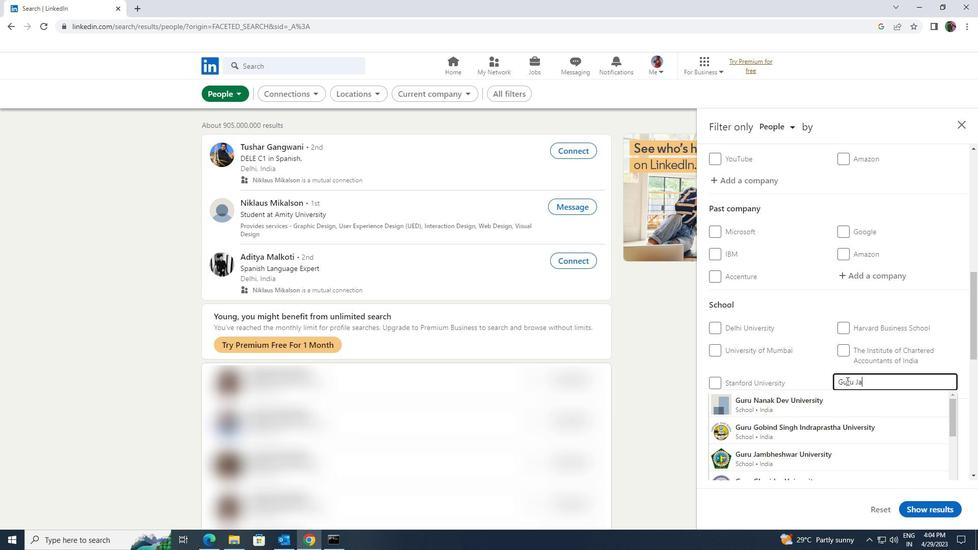 
Action: Mouse moved to (845, 394)
Screenshot: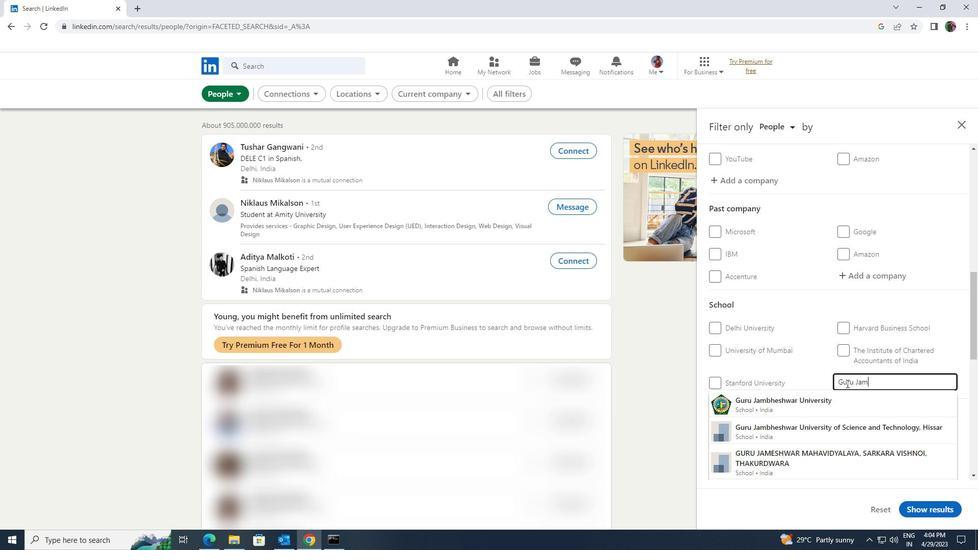 
Action: Mouse pressed left at (845, 394)
Screenshot: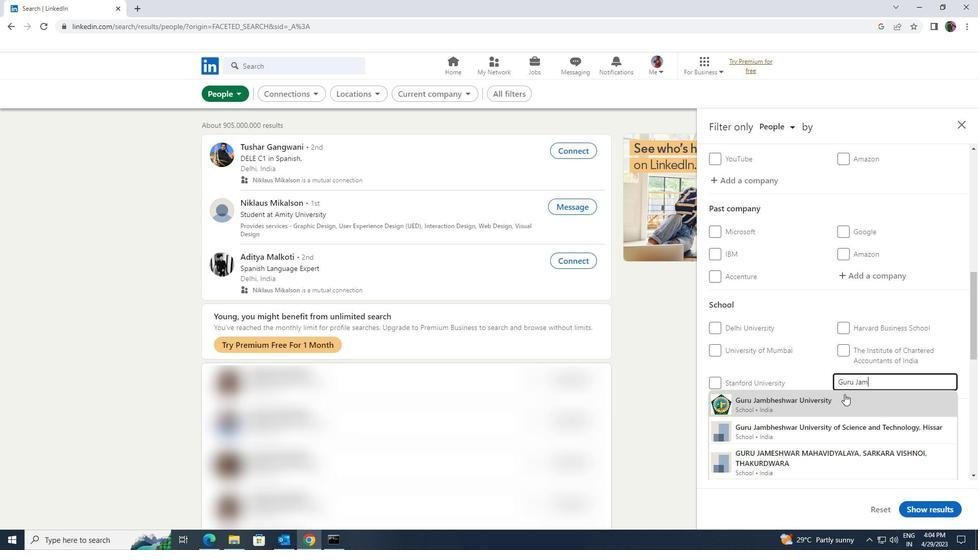 
Action: Mouse moved to (847, 392)
Screenshot: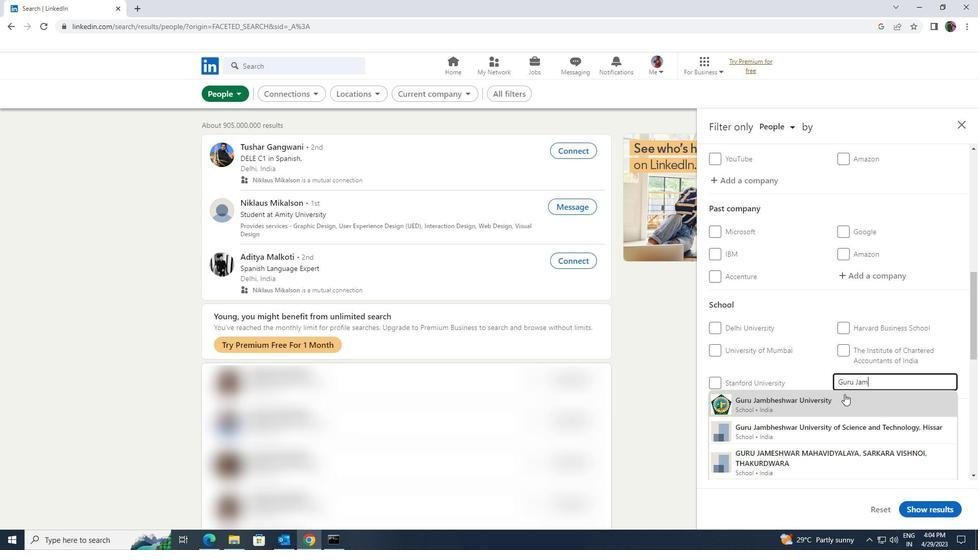 
Action: Mouse scrolled (847, 392) with delta (0, 0)
Screenshot: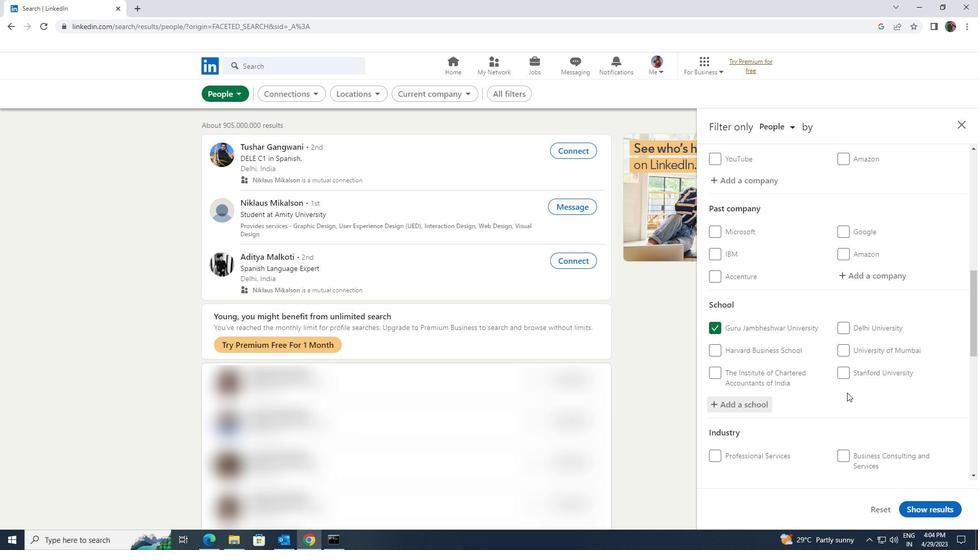 
Action: Mouse scrolled (847, 392) with delta (0, 0)
Screenshot: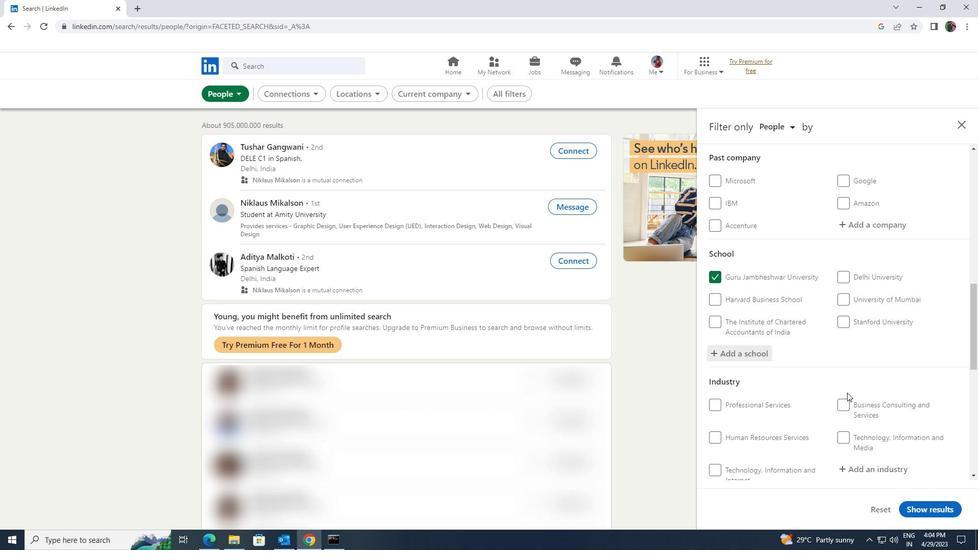 
Action: Mouse scrolled (847, 392) with delta (0, 0)
Screenshot: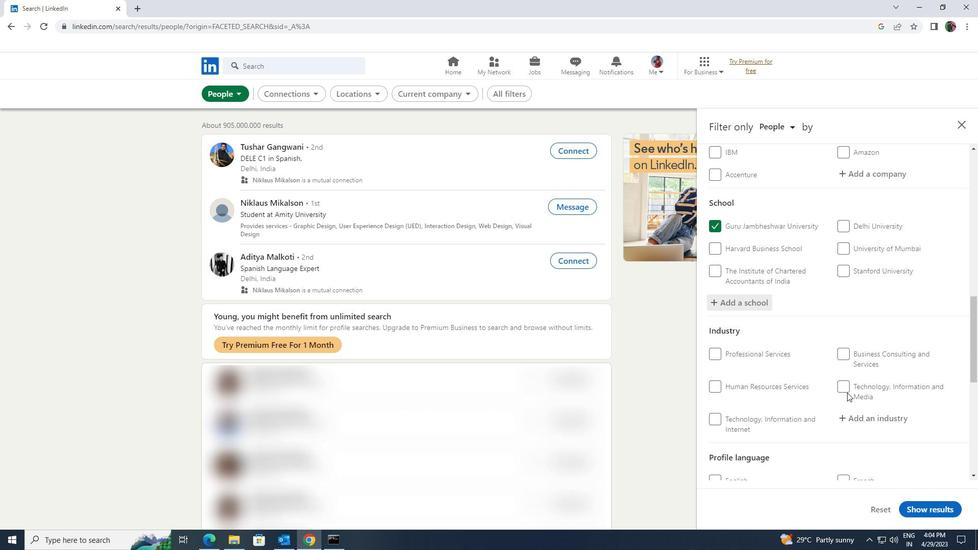 
Action: Mouse moved to (855, 373)
Screenshot: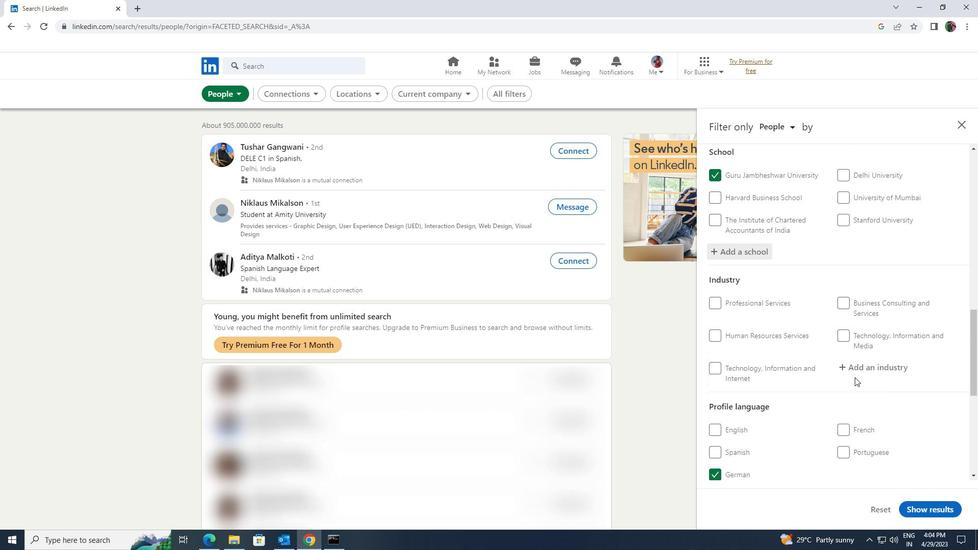 
Action: Mouse pressed left at (855, 373)
Screenshot: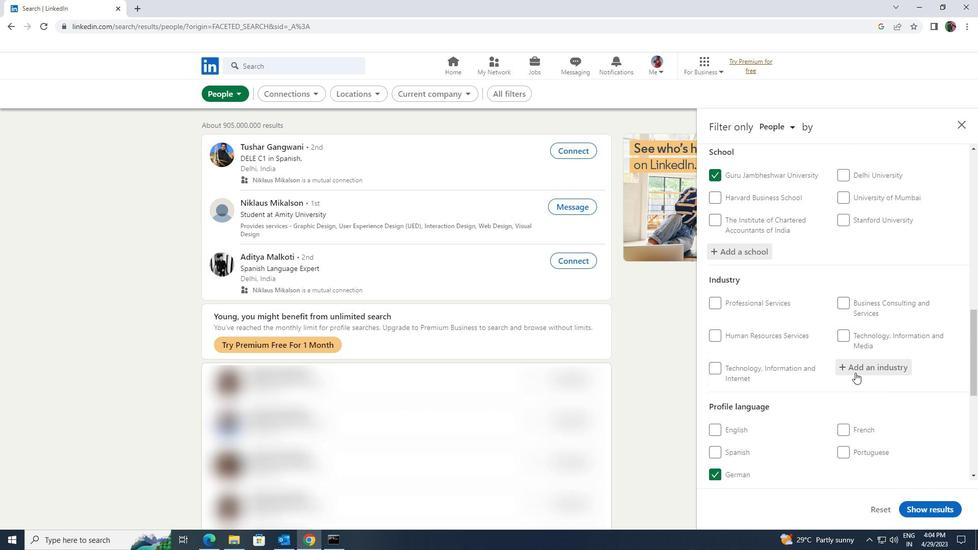 
Action: Key pressed <Key.shift>TECHNOLOG
Screenshot: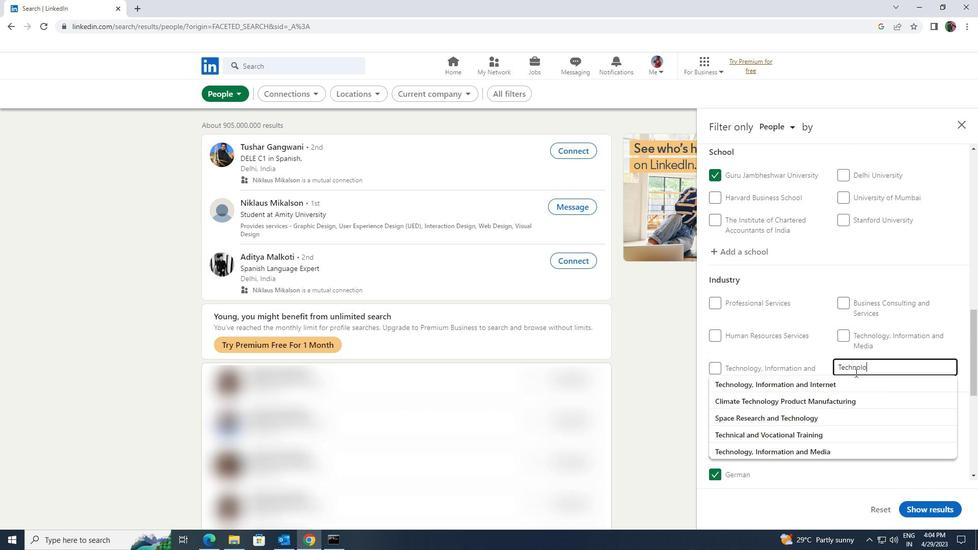 
Action: Mouse moved to (856, 380)
Screenshot: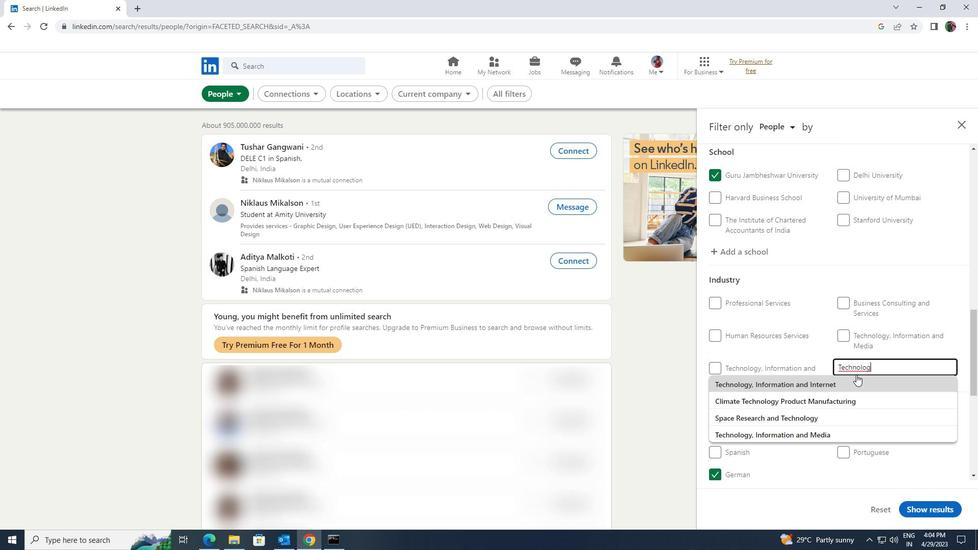 
Action: Mouse pressed left at (856, 380)
Screenshot: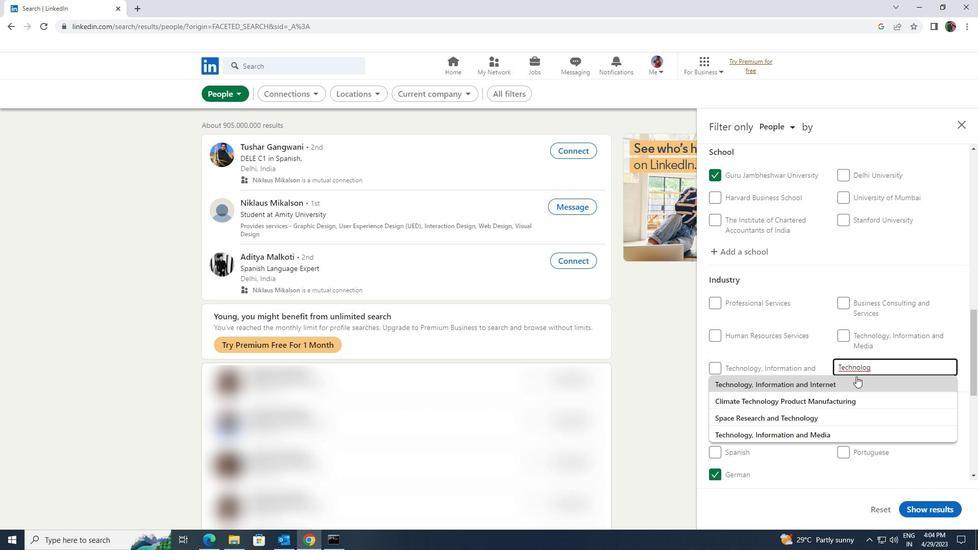 
Action: Mouse scrolled (856, 379) with delta (0, 0)
Screenshot: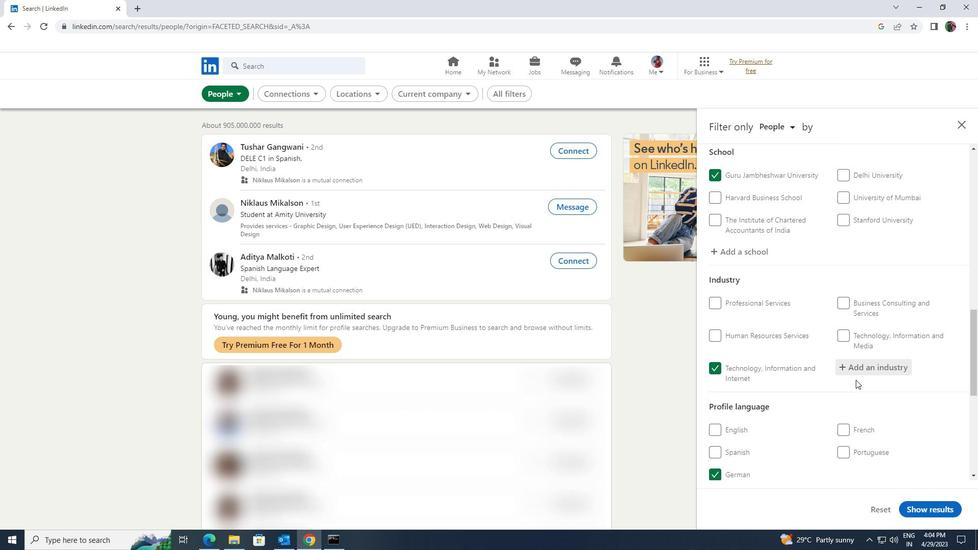 
Action: Mouse moved to (855, 380)
Screenshot: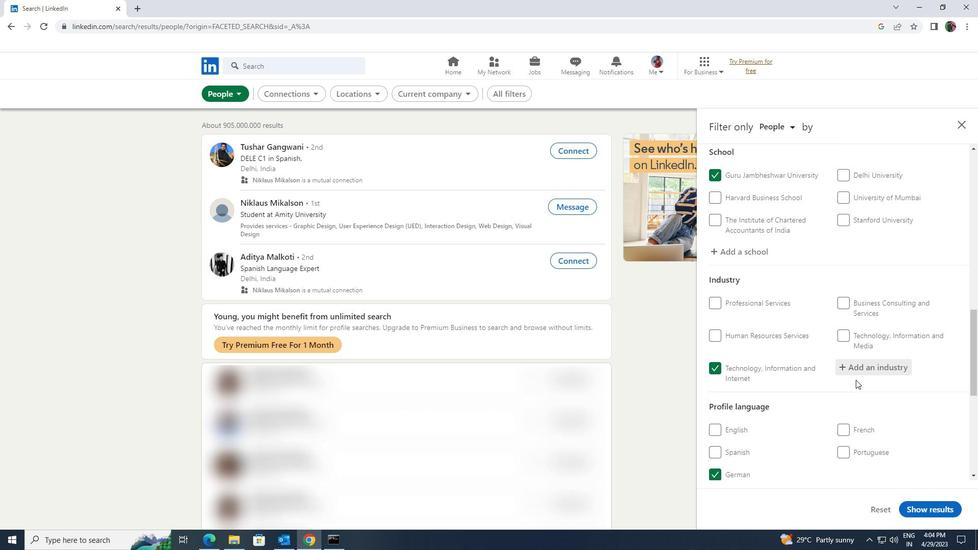 
Action: Mouse scrolled (855, 379) with delta (0, 0)
Screenshot: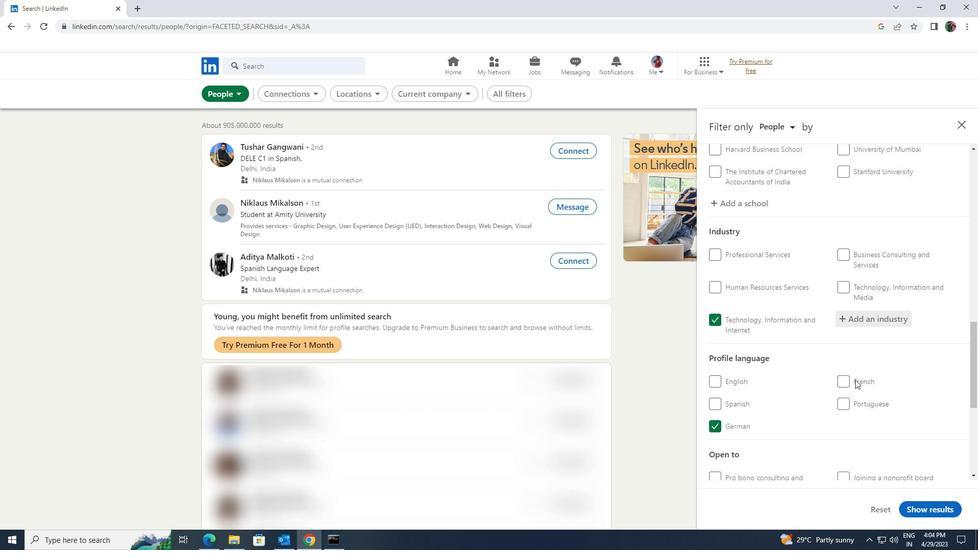 
Action: Mouse scrolled (855, 379) with delta (0, 0)
Screenshot: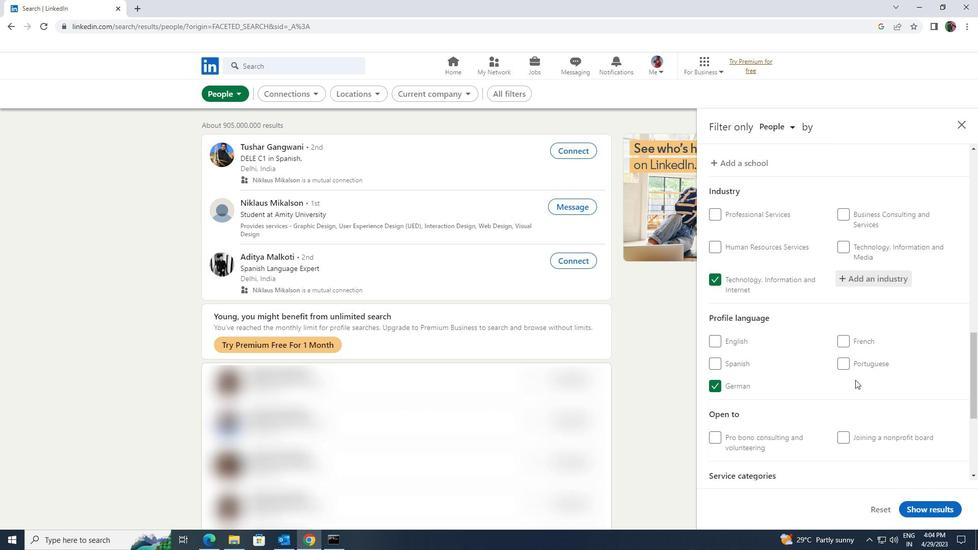 
Action: Mouse scrolled (855, 379) with delta (0, 0)
Screenshot: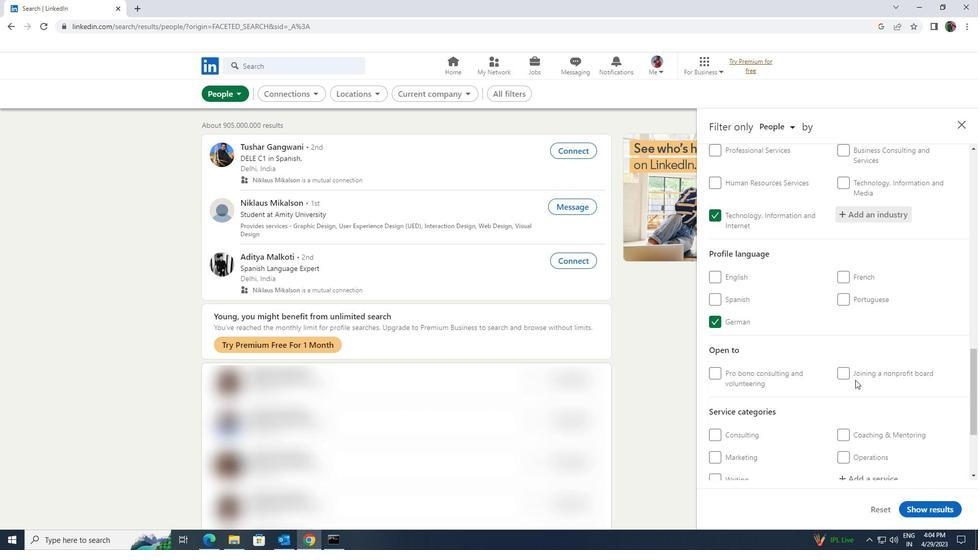 
Action: Mouse scrolled (855, 379) with delta (0, 0)
Screenshot: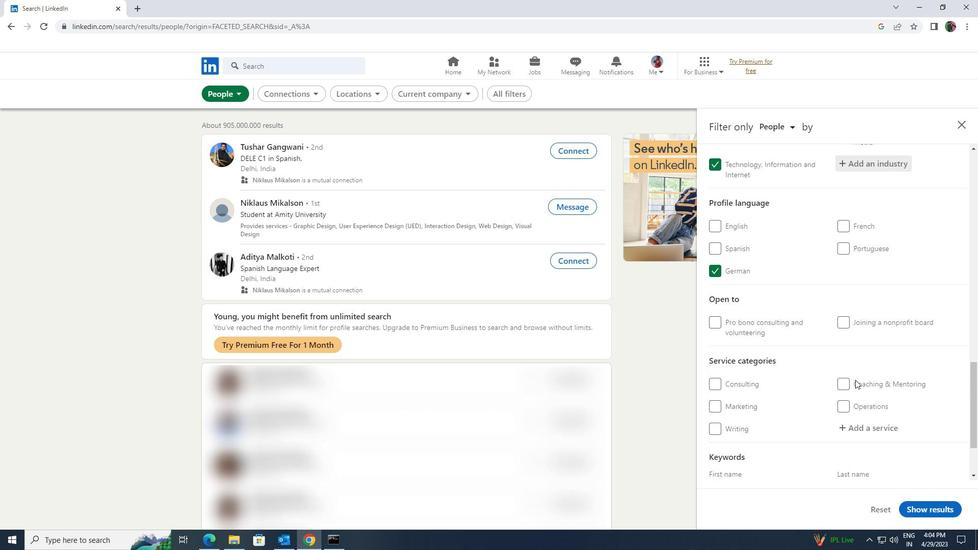
Action: Mouse moved to (854, 379)
Screenshot: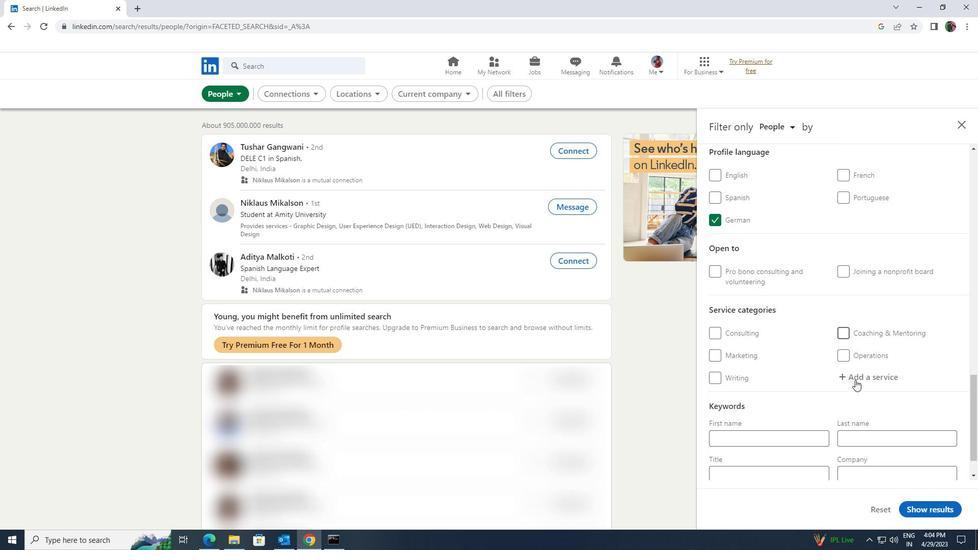 
Action: Mouse pressed left at (854, 379)
Screenshot: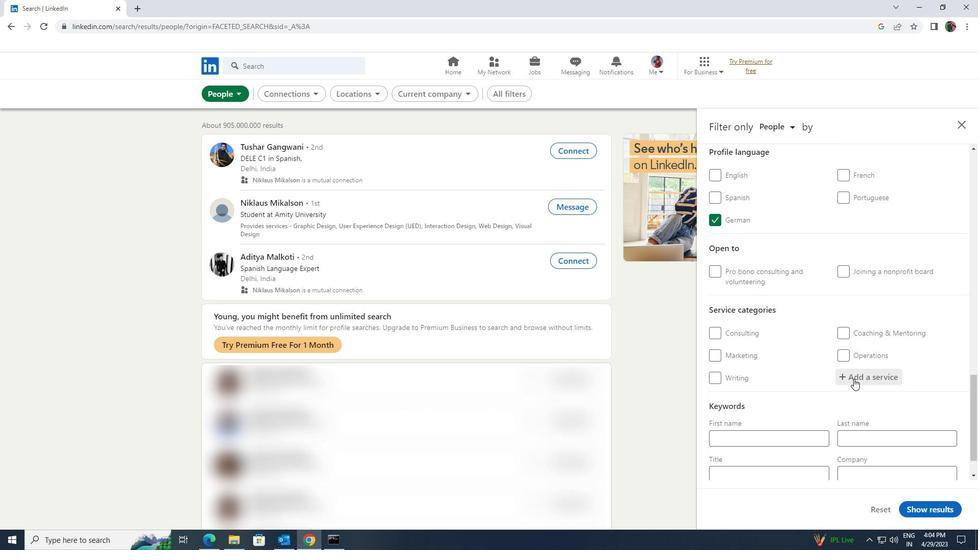 
Action: Key pressed <Key.shift>COMPUTER<Key.space><Key.shift>MARKETING<Key.enter>
Screenshot: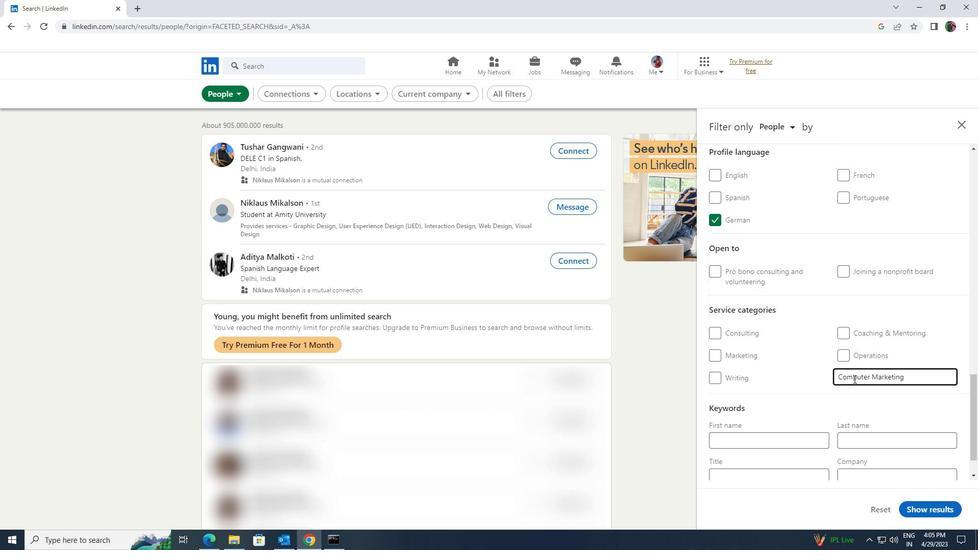 
Action: Mouse moved to (827, 401)
Screenshot: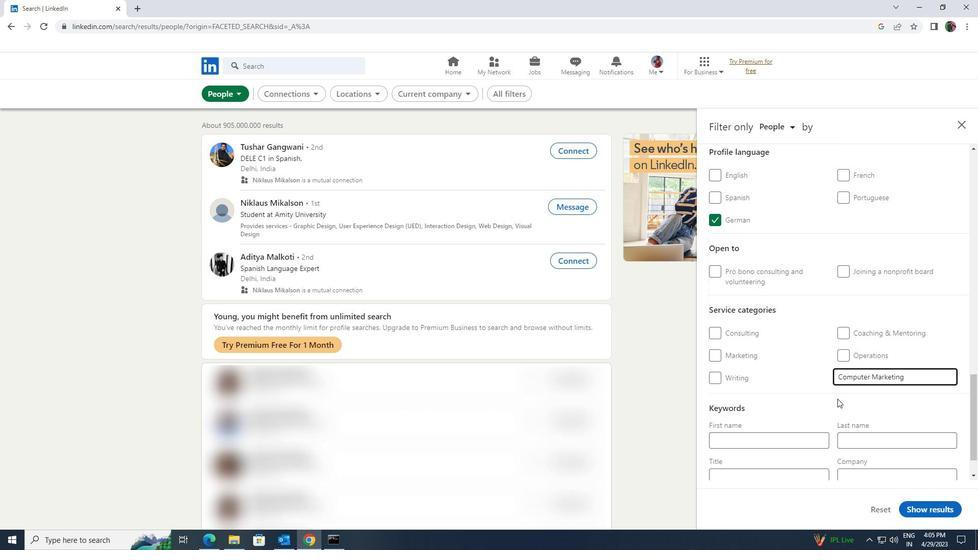 
Action: Mouse scrolled (827, 401) with delta (0, 0)
Screenshot: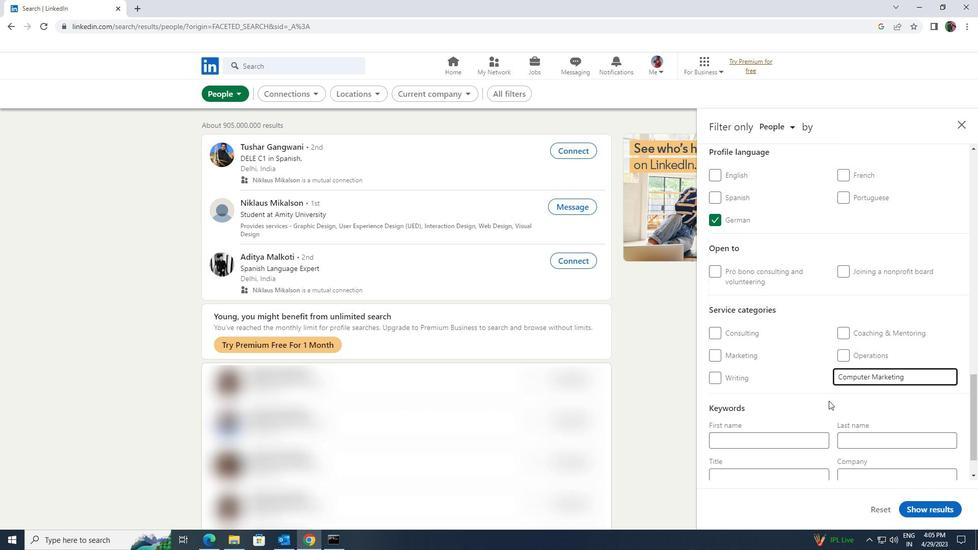 
Action: Mouse scrolled (827, 401) with delta (0, 0)
Screenshot: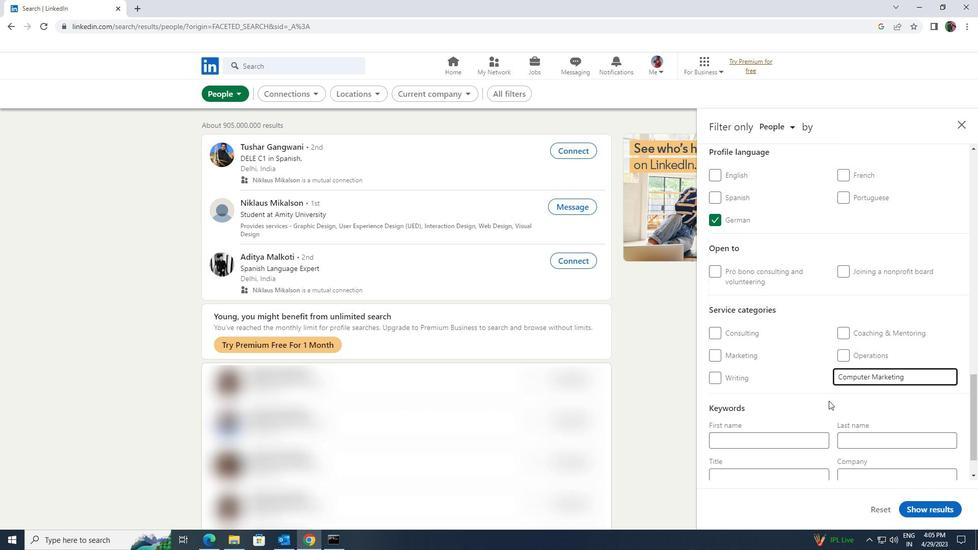 
Action: Mouse moved to (808, 434)
Screenshot: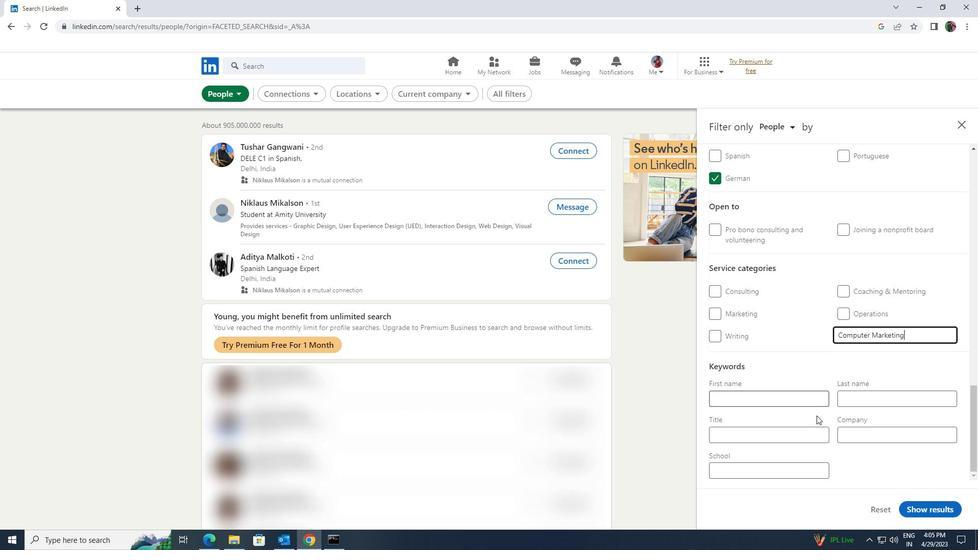
Action: Mouse pressed left at (808, 434)
Screenshot: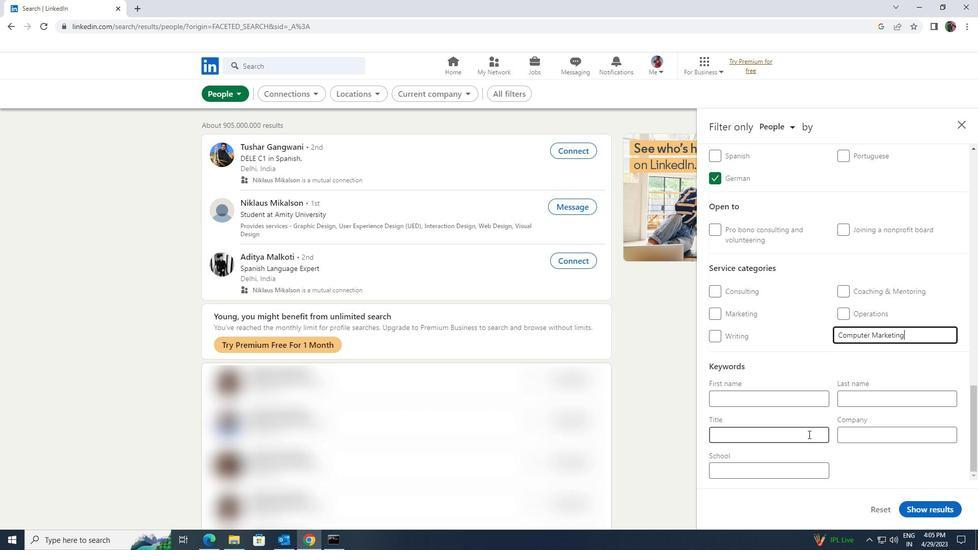 
Action: Key pressed <Key.shift>FINANCIAL<Key.space><Key.shift>PLANNER
Screenshot: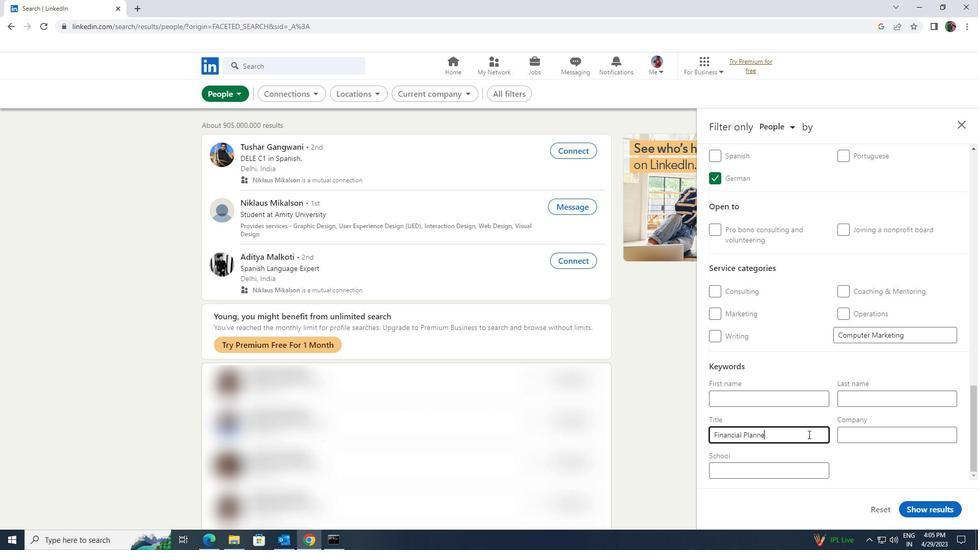 
Action: Mouse moved to (934, 505)
Screenshot: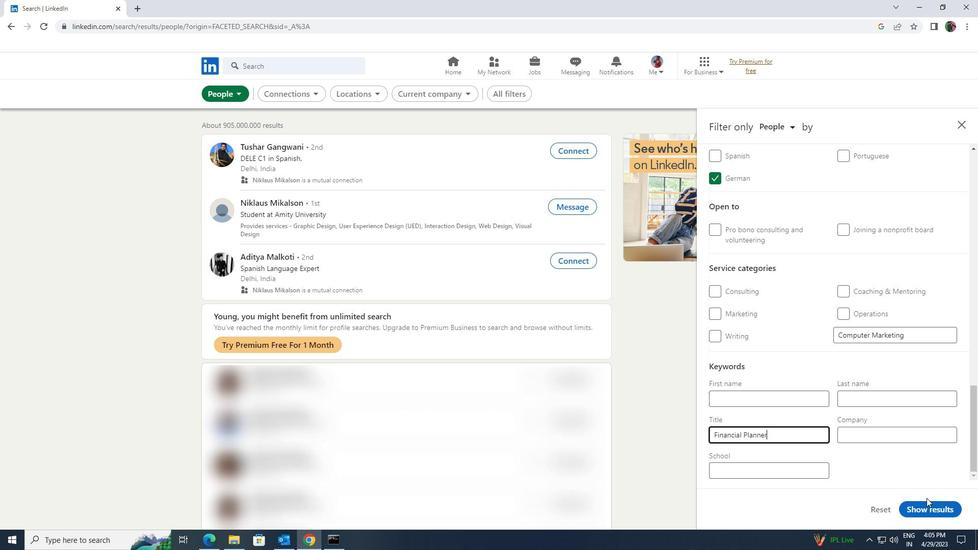 
Action: Mouse pressed left at (934, 505)
Screenshot: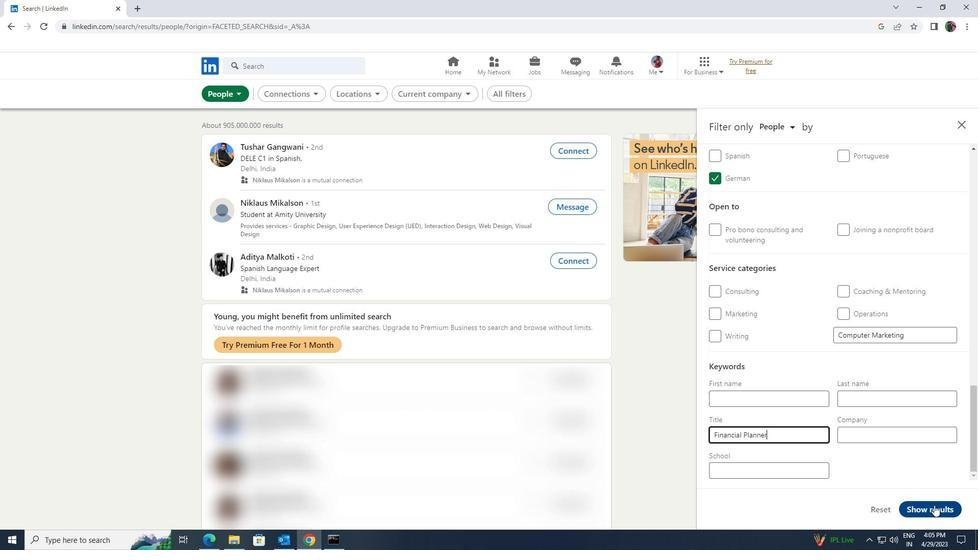 
Action: Mouse moved to (934, 506)
Screenshot: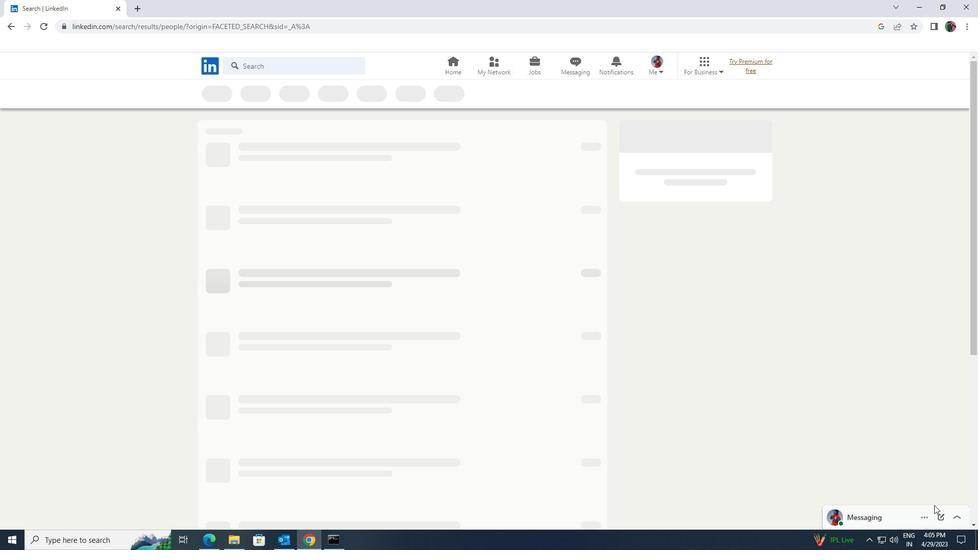 
